 Task: Compare the mono and stereo mixes of a song to make creative decisions.
Action: Mouse moved to (107, 59)
Screenshot: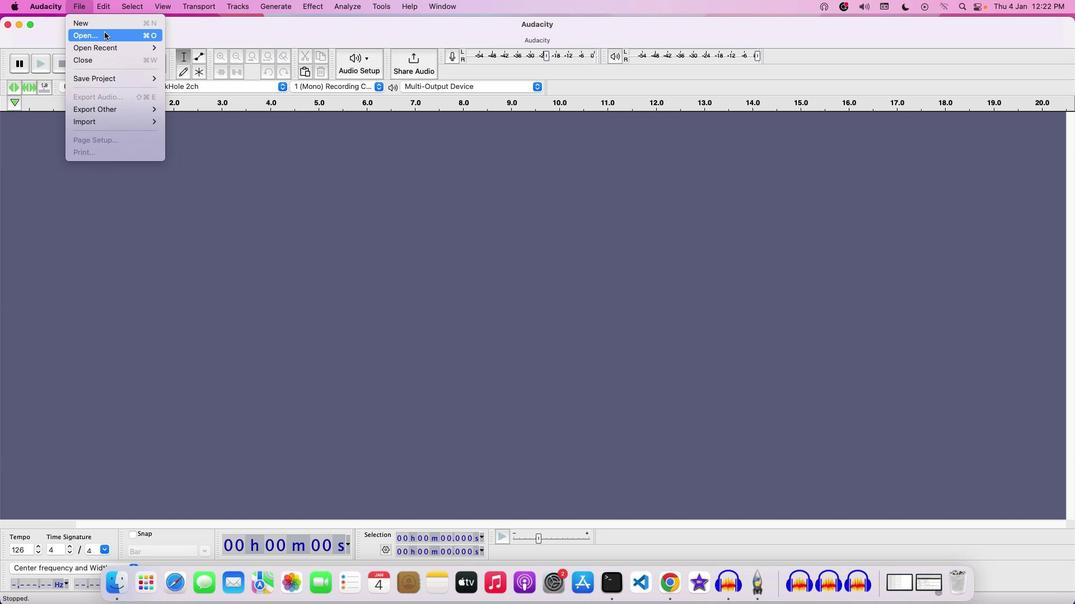 
Action: Mouse pressed left at (107, 59)
Screenshot: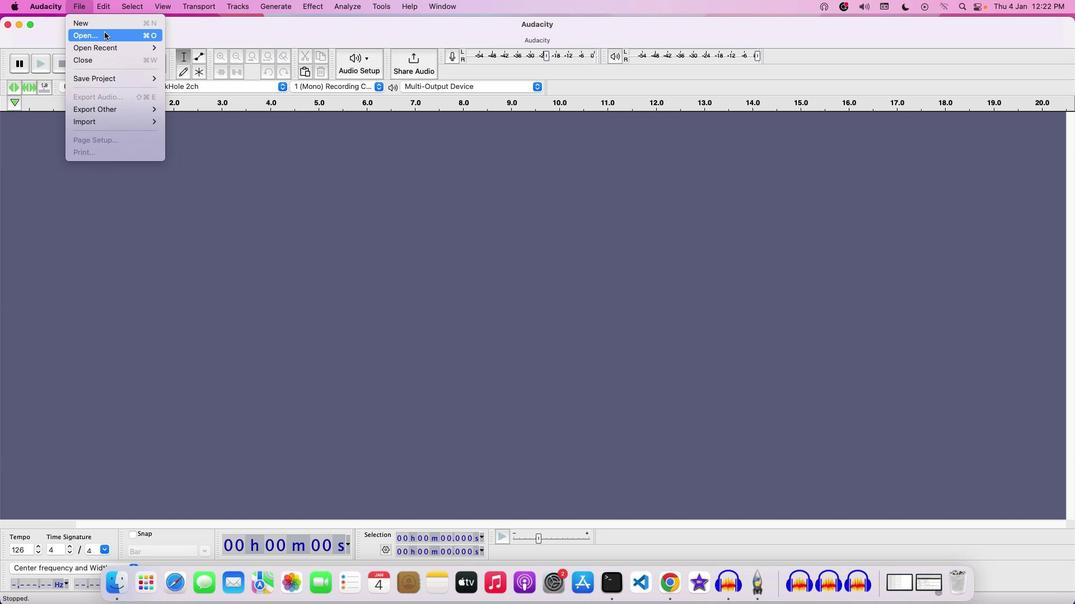 
Action: Mouse moved to (353, 162)
Screenshot: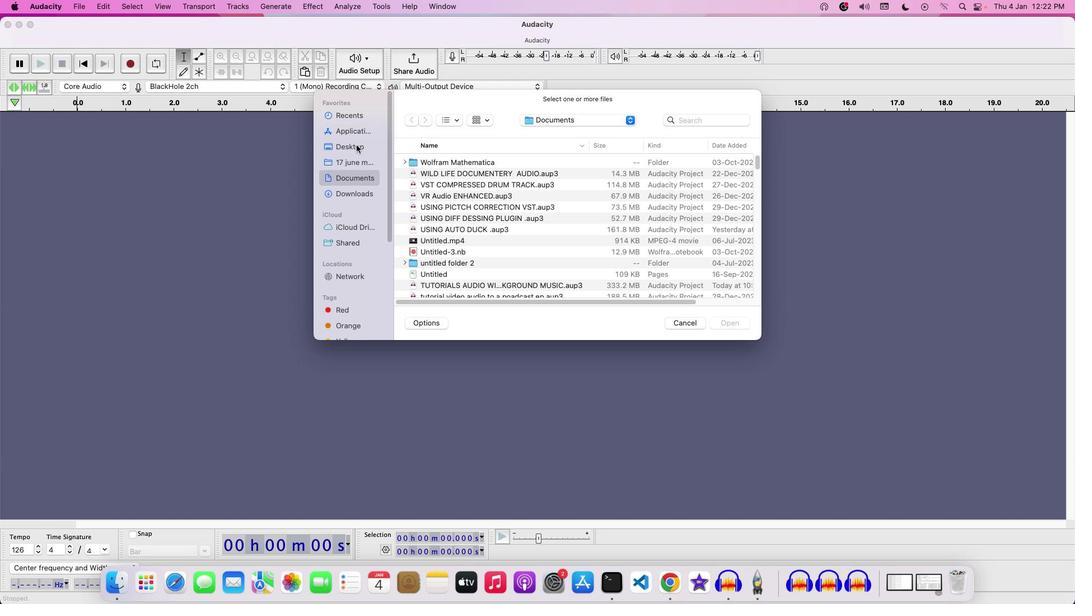 
Action: Mouse pressed left at (353, 162)
Screenshot: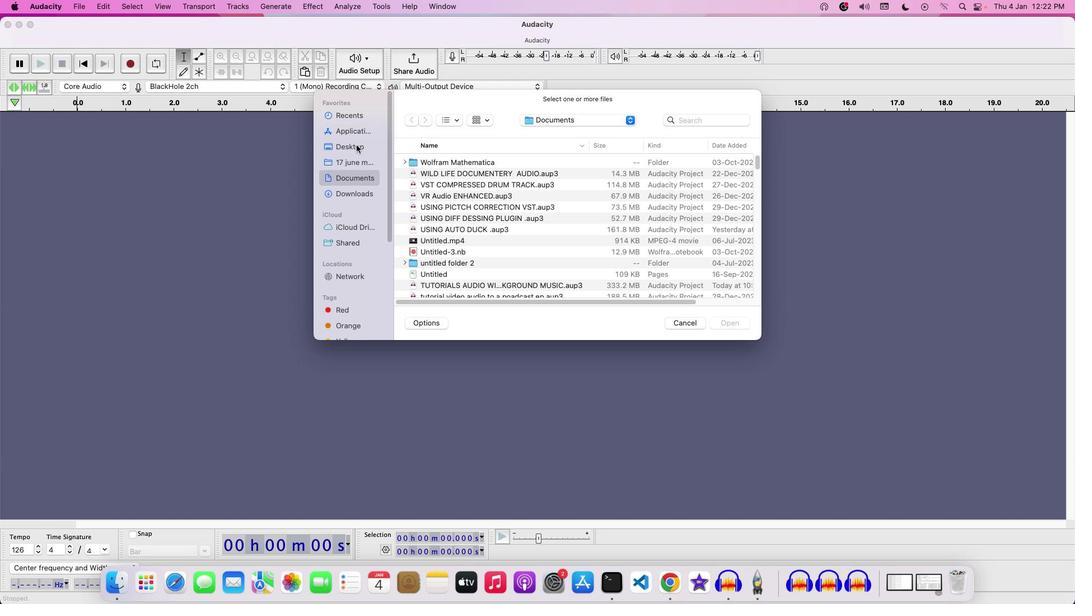 
Action: Mouse moved to (439, 221)
Screenshot: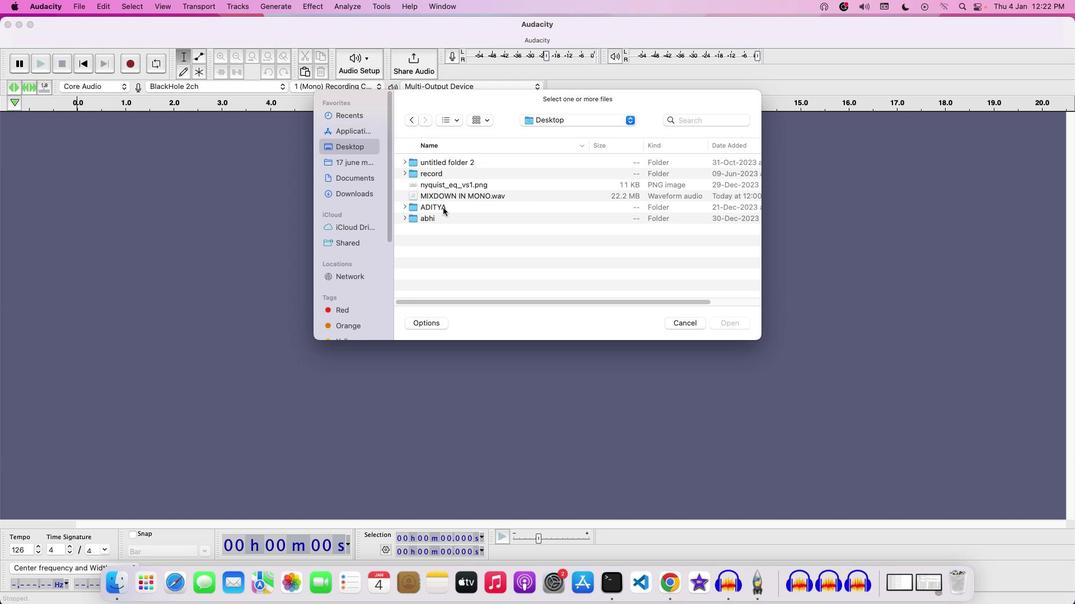
Action: Mouse pressed left at (439, 221)
Screenshot: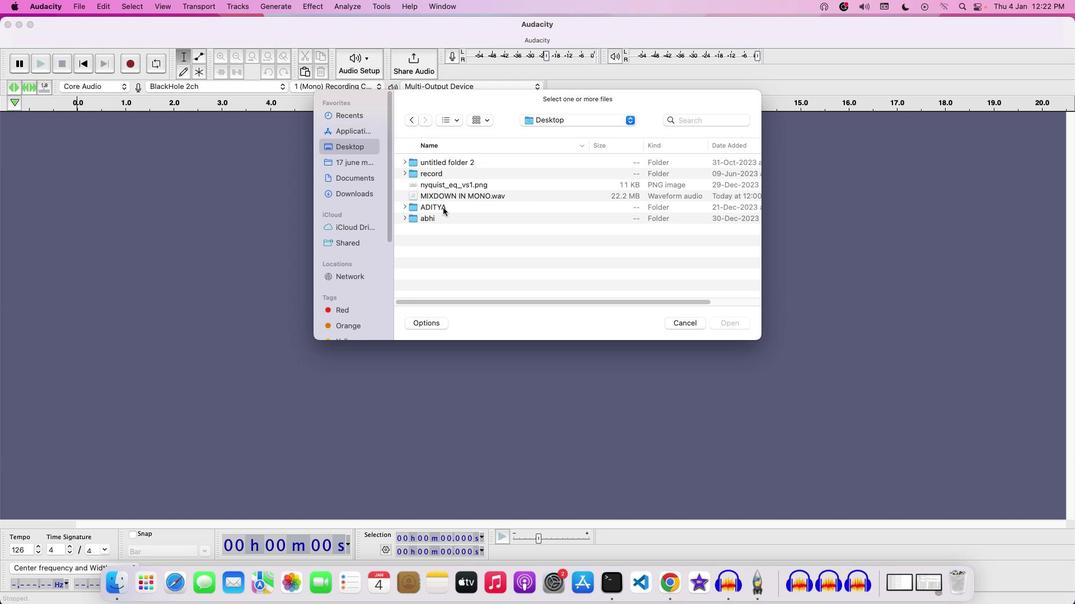 
Action: Mouse pressed left at (439, 221)
Screenshot: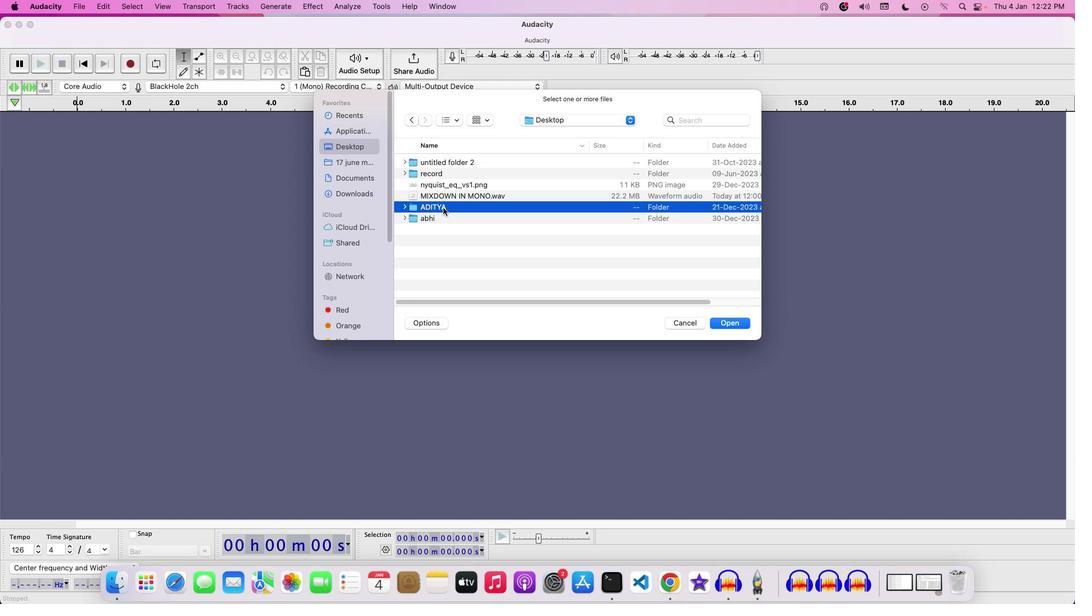 
Action: Mouse moved to (539, 248)
Screenshot: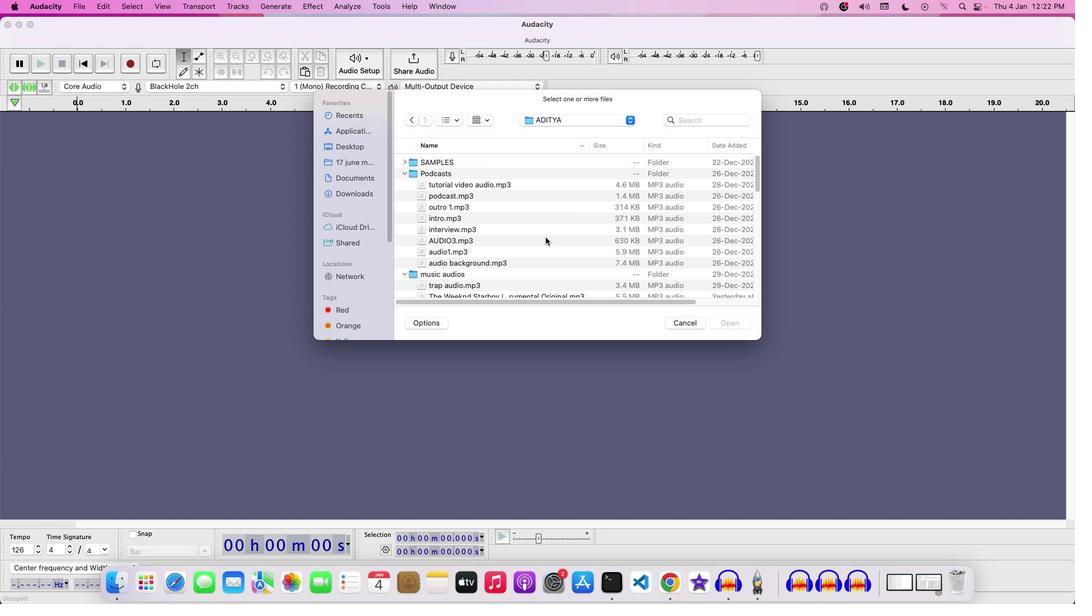 
Action: Mouse scrolled (539, 248) with delta (5, 29)
Screenshot: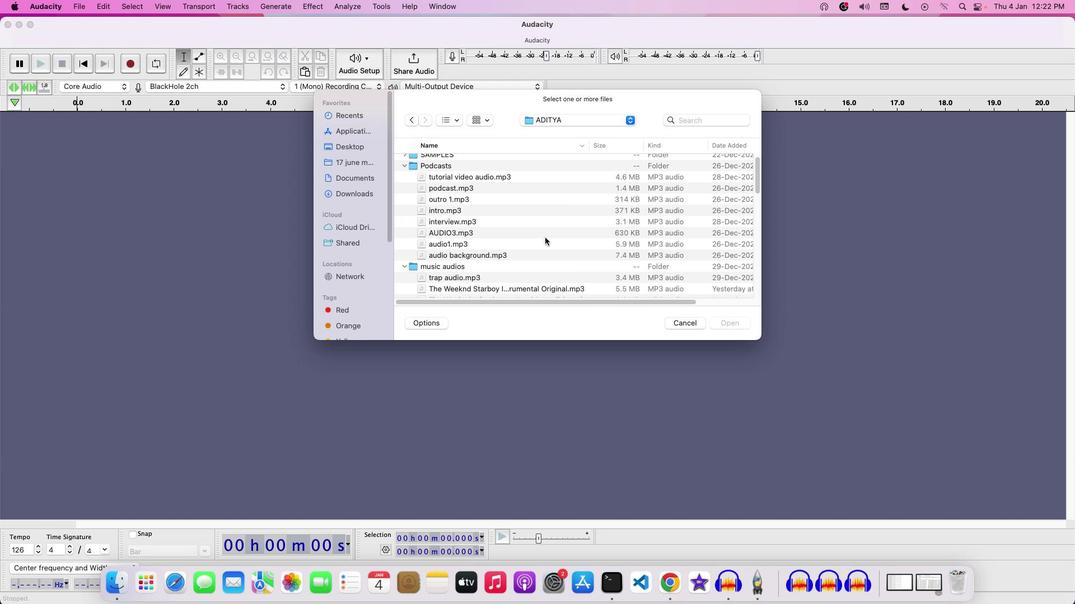 
Action: Mouse scrolled (539, 248) with delta (5, 29)
Screenshot: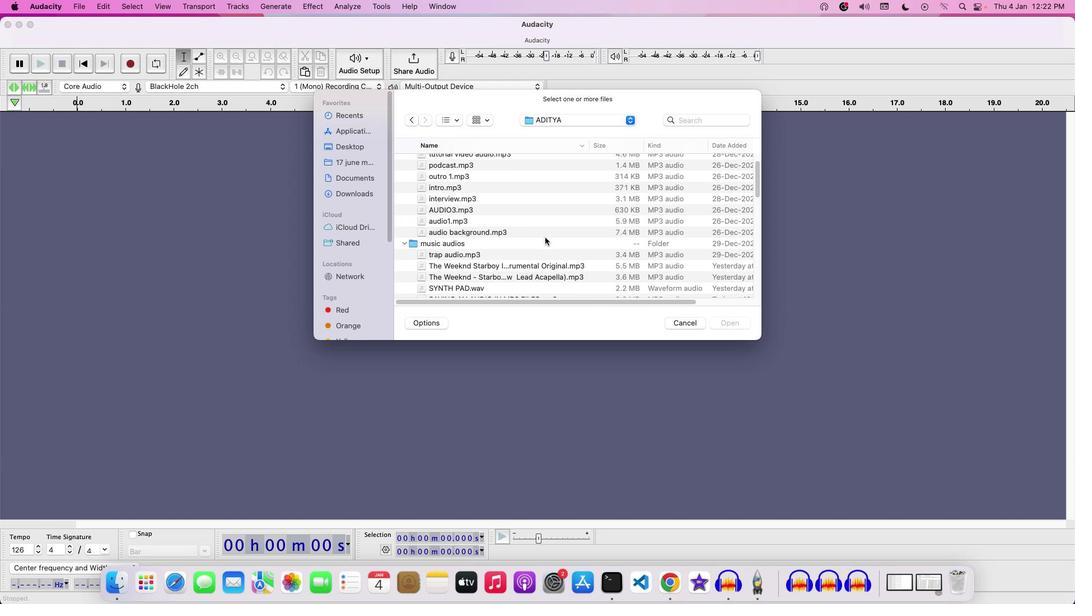 
Action: Mouse moved to (539, 248)
Screenshot: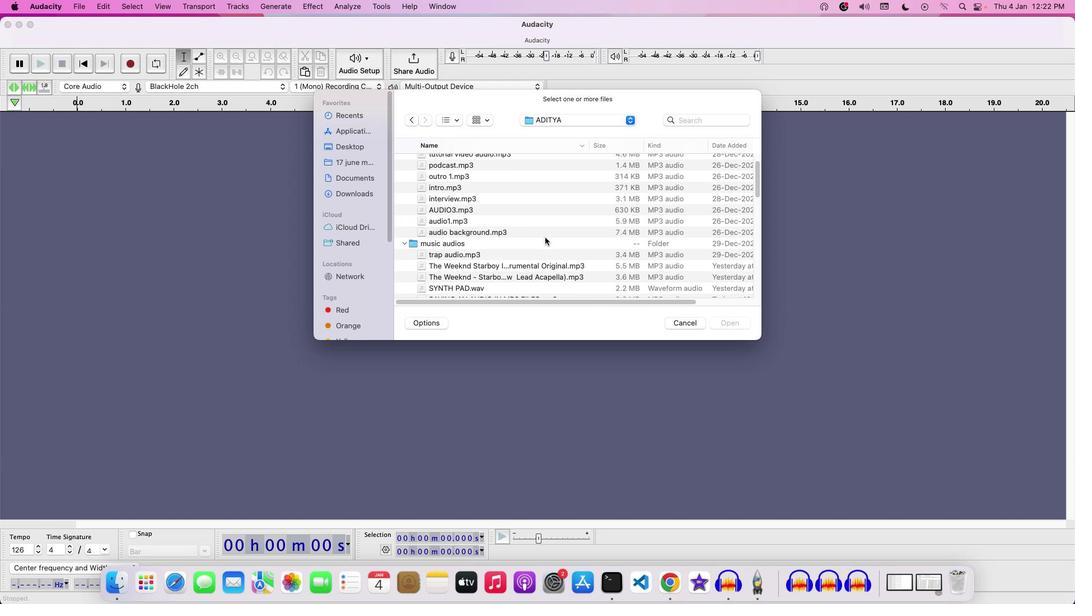 
Action: Mouse scrolled (539, 248) with delta (5, 29)
Screenshot: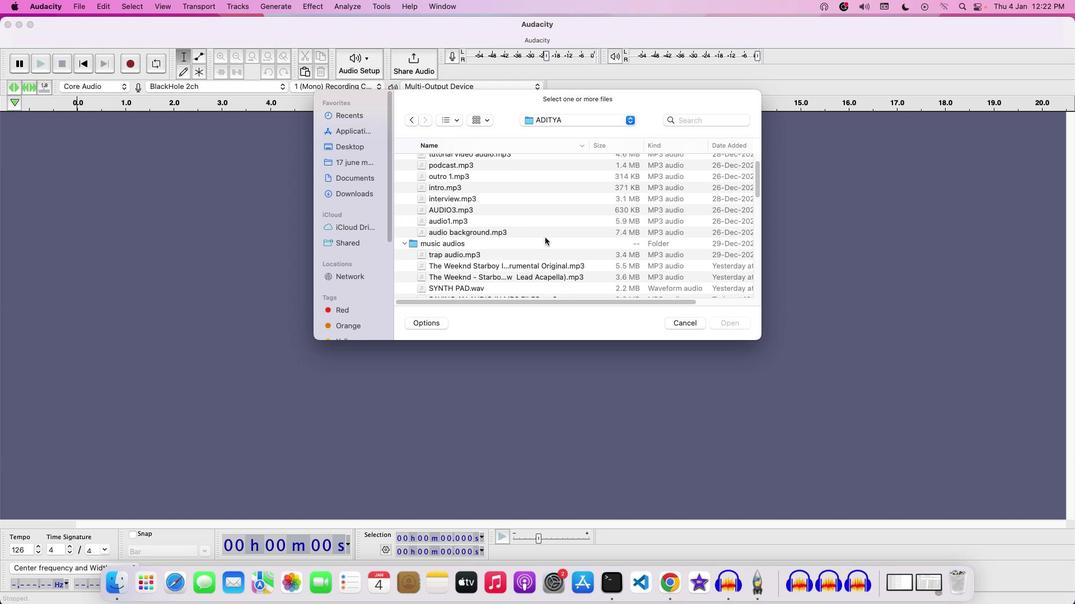 
Action: Mouse moved to (538, 247)
Screenshot: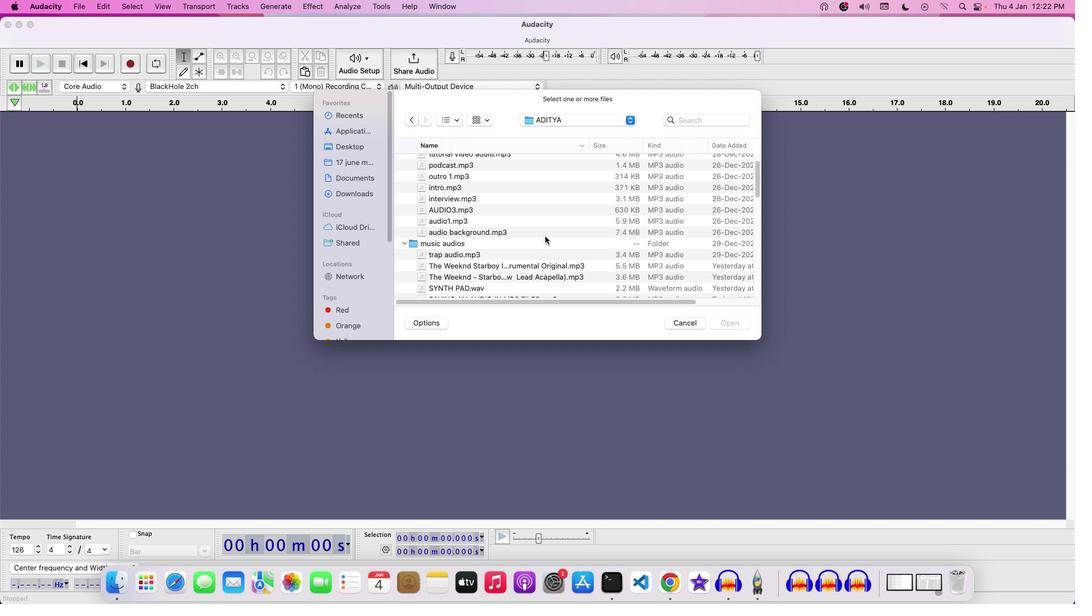 
Action: Mouse scrolled (538, 247) with delta (5, 29)
Screenshot: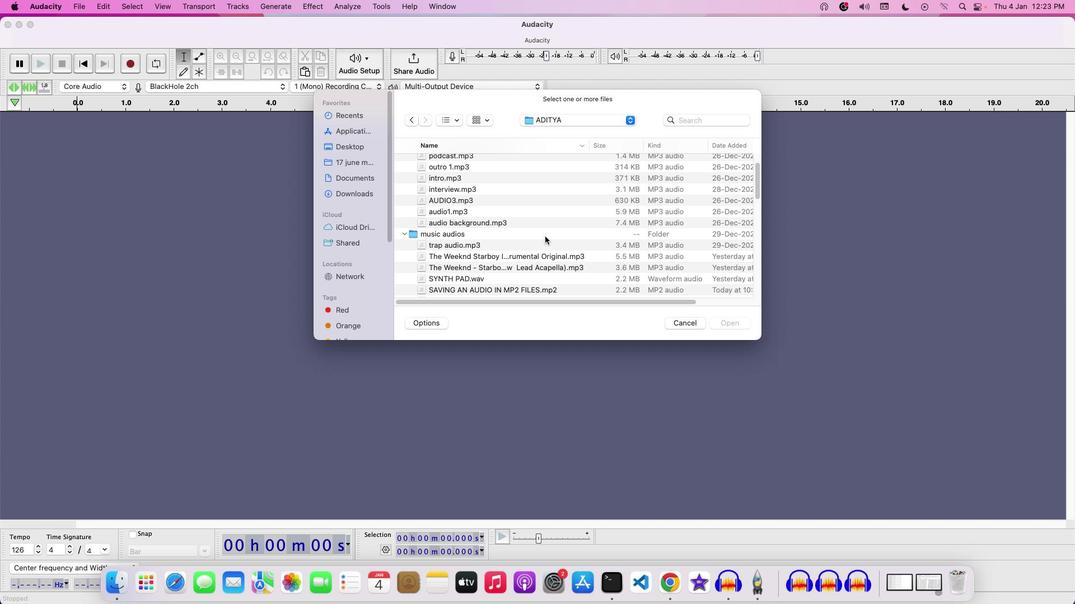 
Action: Mouse scrolled (538, 247) with delta (5, 29)
Screenshot: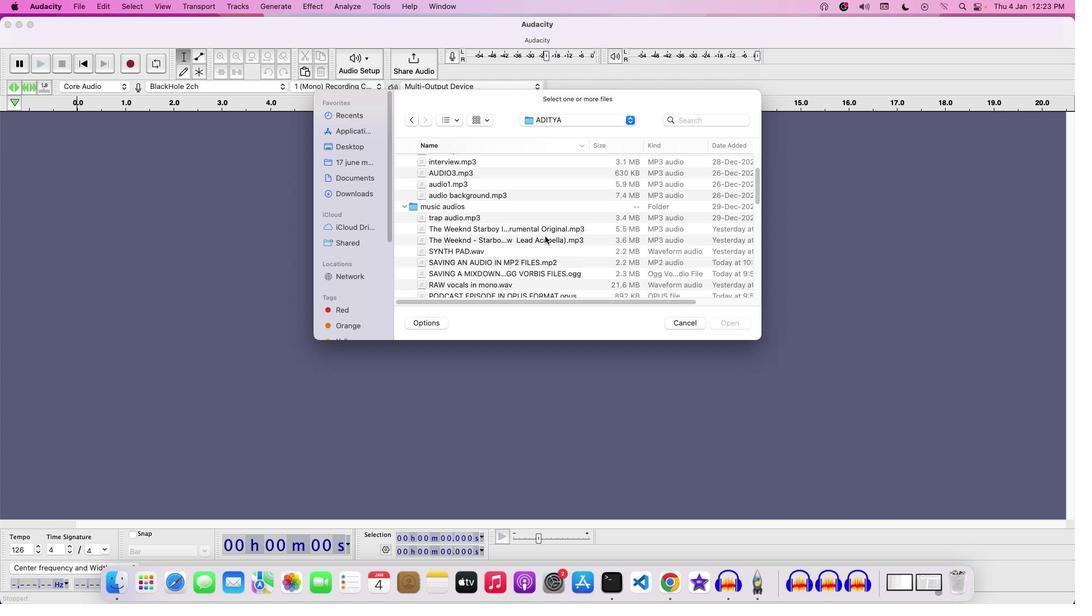 
Action: Mouse scrolled (538, 247) with delta (5, 29)
Screenshot: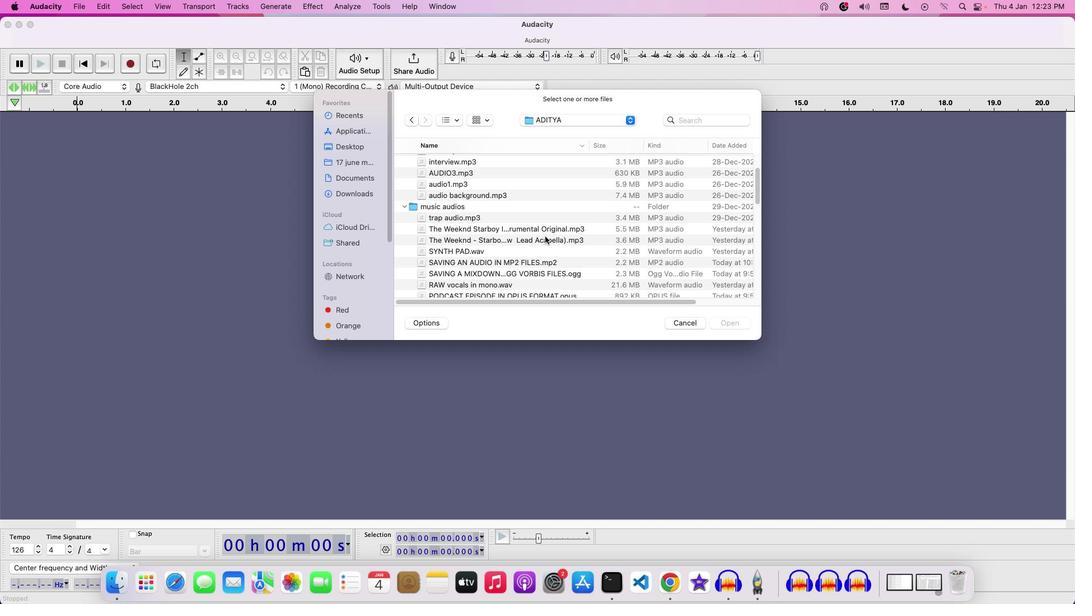
Action: Mouse scrolled (538, 247) with delta (5, 29)
Screenshot: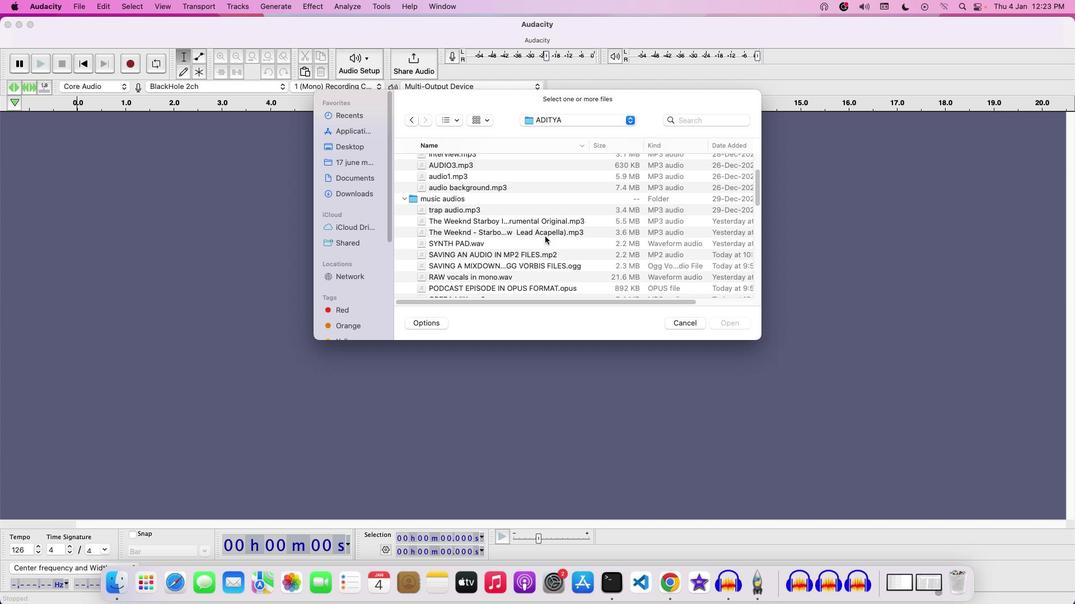 
Action: Mouse scrolled (538, 247) with delta (5, 29)
Screenshot: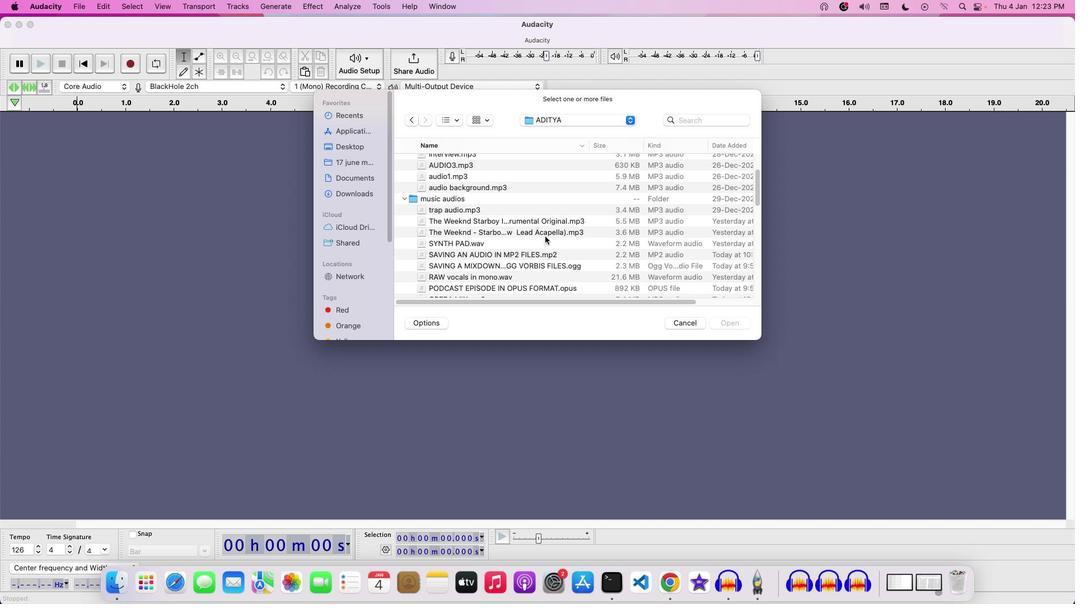 
Action: Mouse scrolled (538, 247) with delta (5, 29)
Screenshot: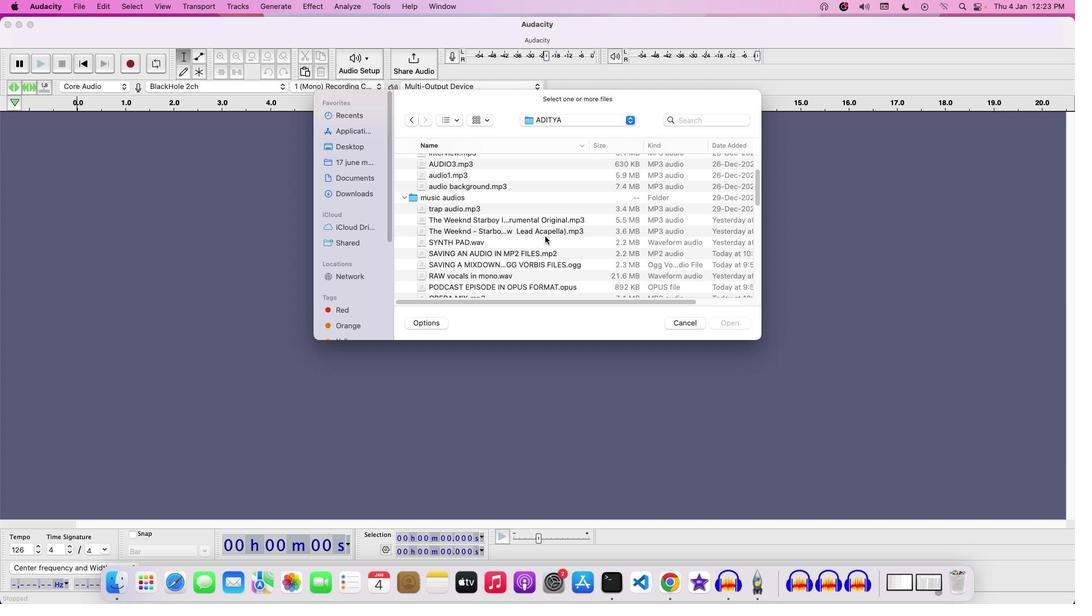 
Action: Mouse moved to (521, 238)
Screenshot: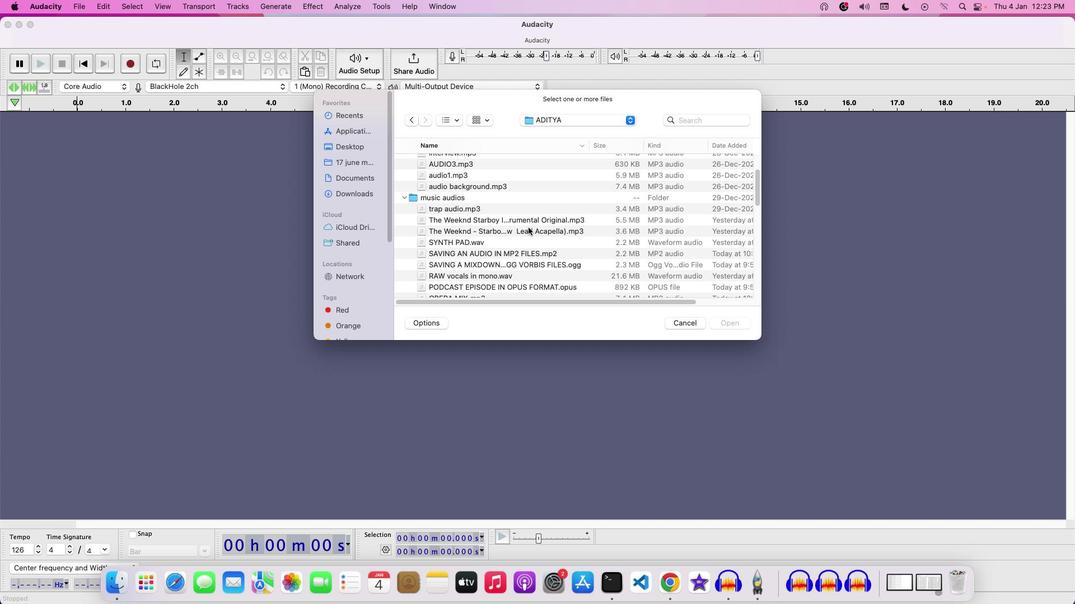 
Action: Mouse pressed left at (521, 238)
Screenshot: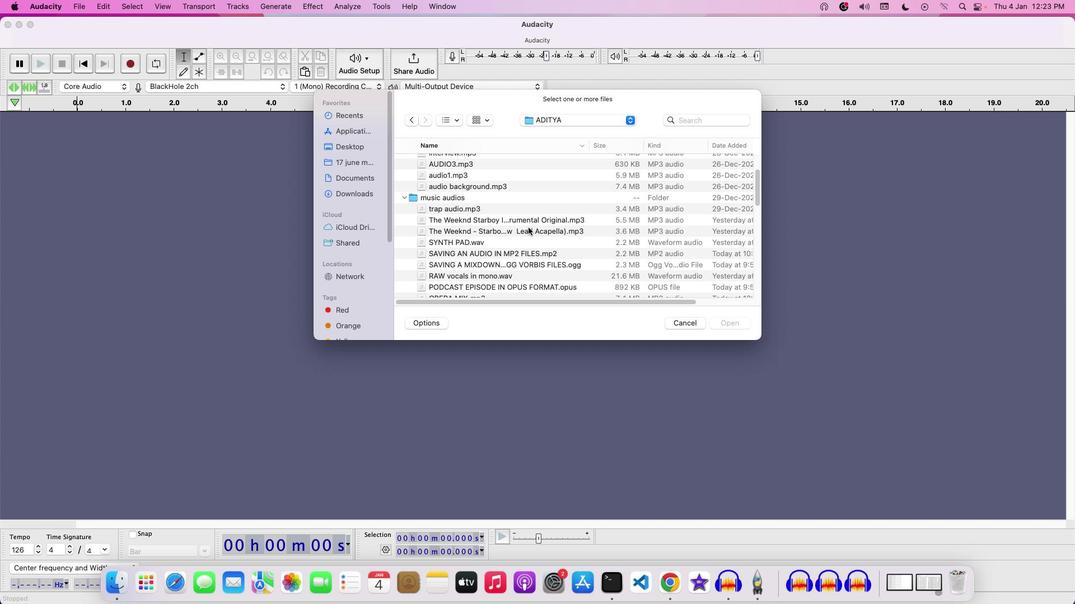 
Action: Mouse moved to (536, 232)
Screenshot: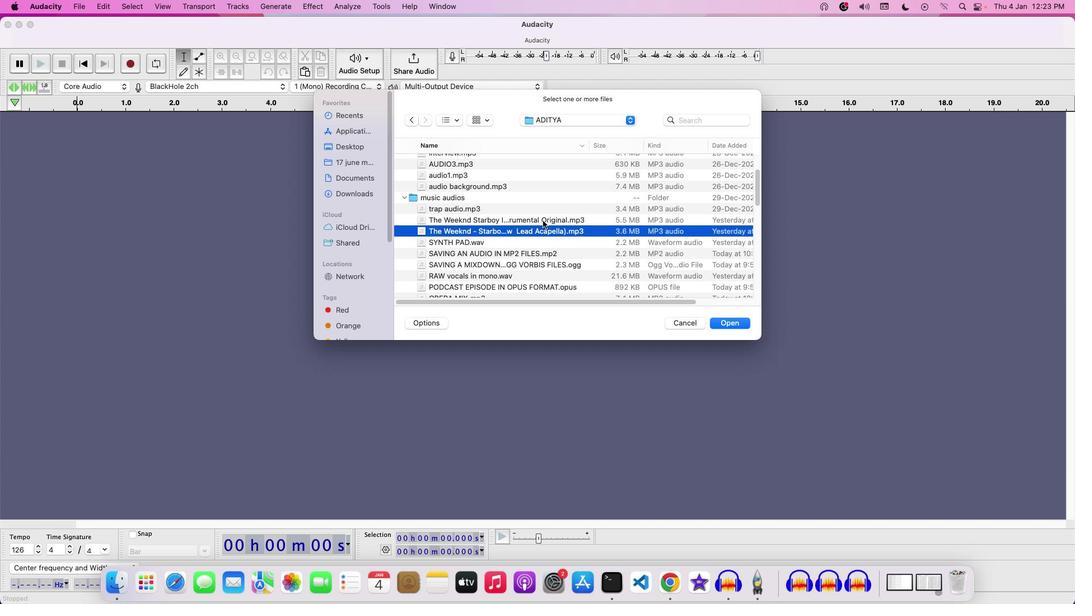 
Action: Mouse pressed left at (536, 232)
Screenshot: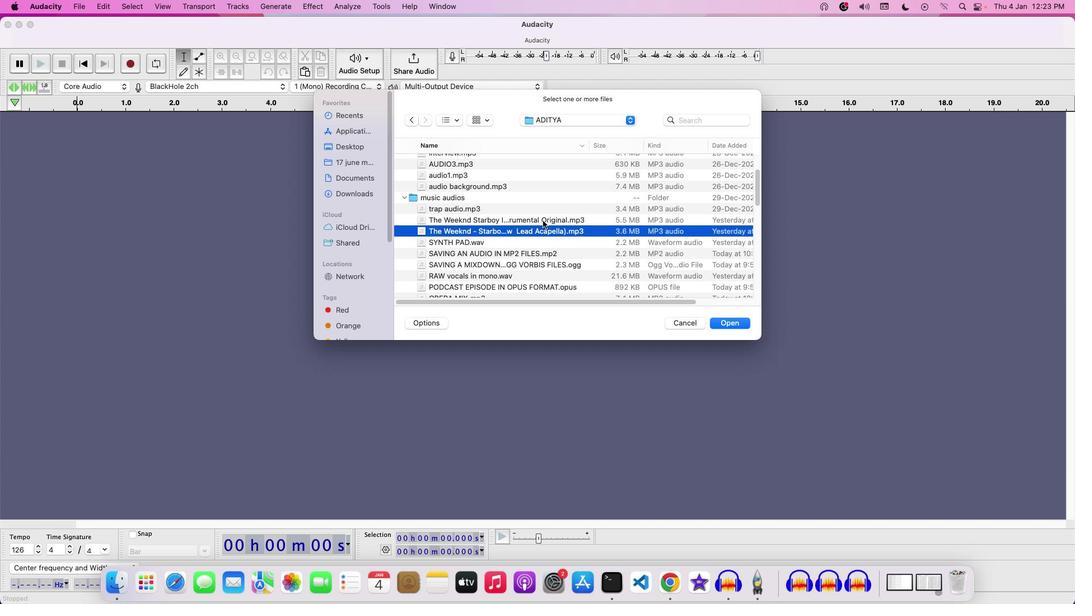 
Action: Mouse moved to (563, 231)
Screenshot: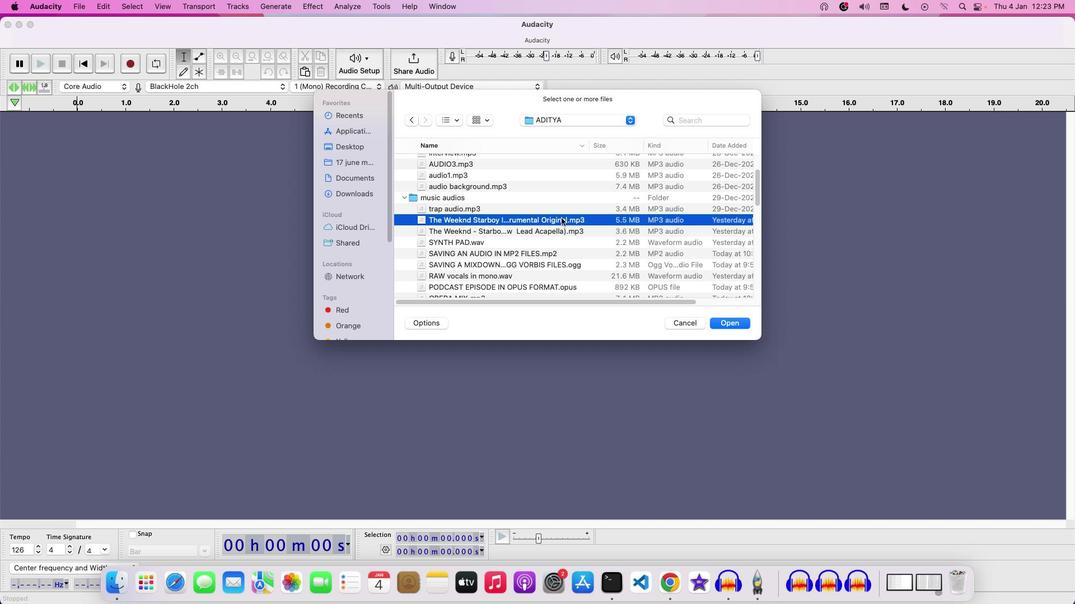 
Action: Mouse pressed left at (563, 231)
Screenshot: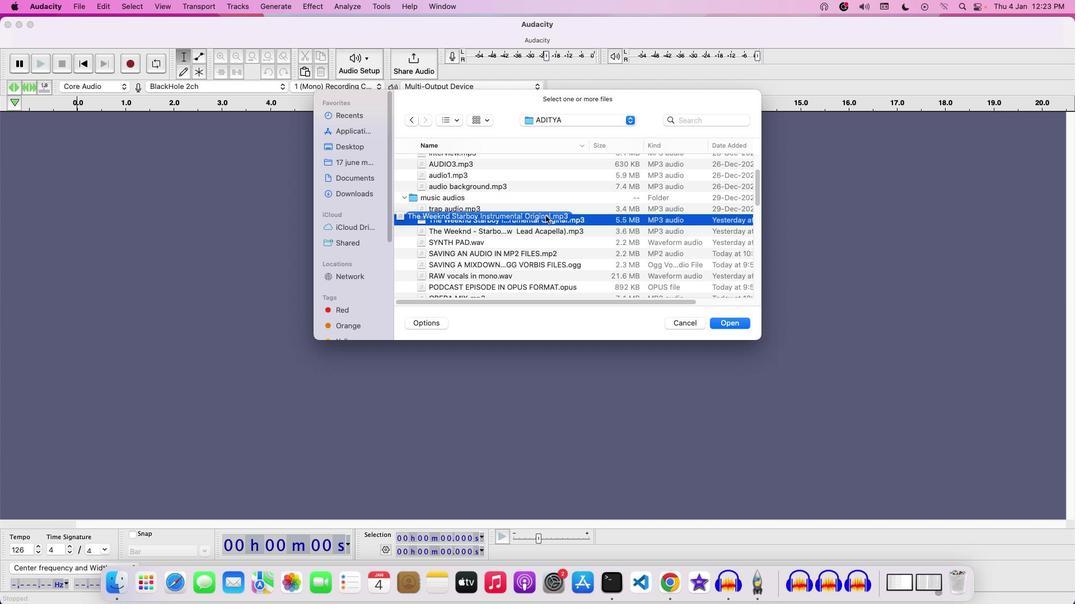 
Action: Mouse moved to (698, 242)
Screenshot: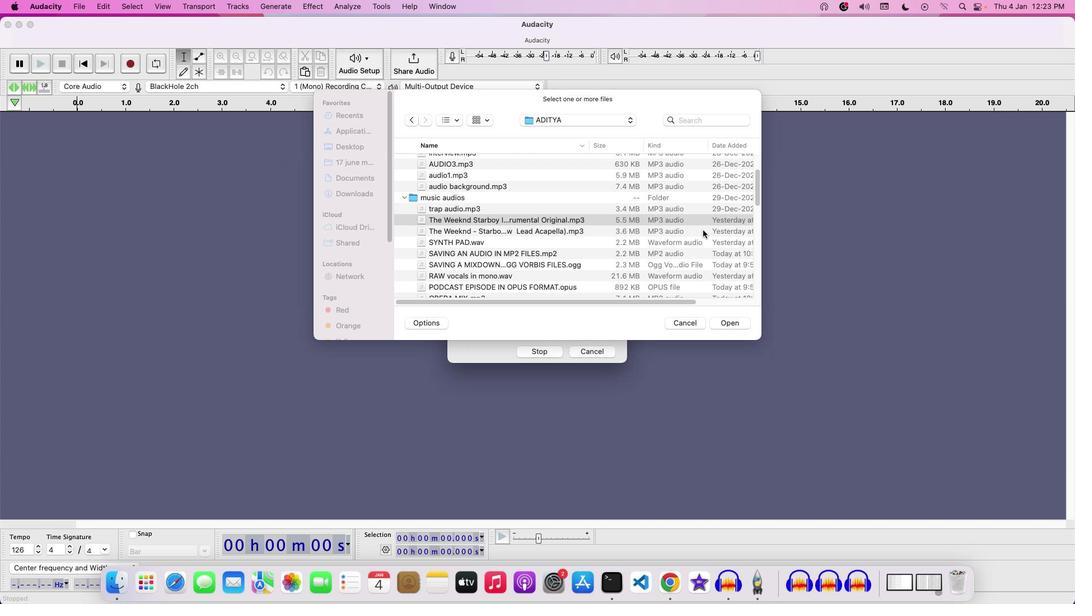 
Action: Mouse scrolled (698, 242) with delta (5, 29)
Screenshot: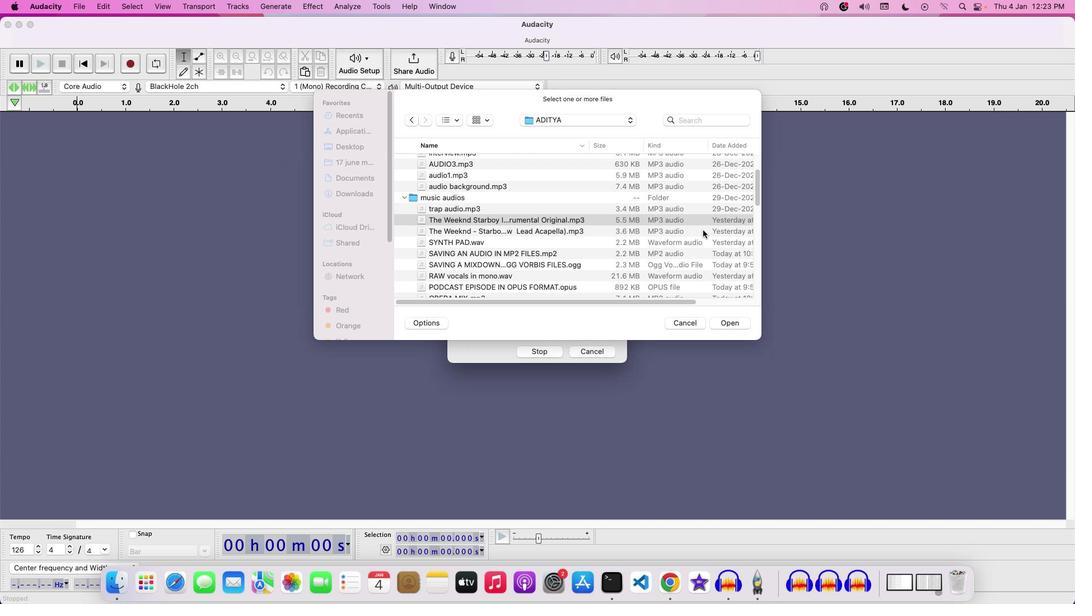 
Action: Mouse moved to (679, 239)
Screenshot: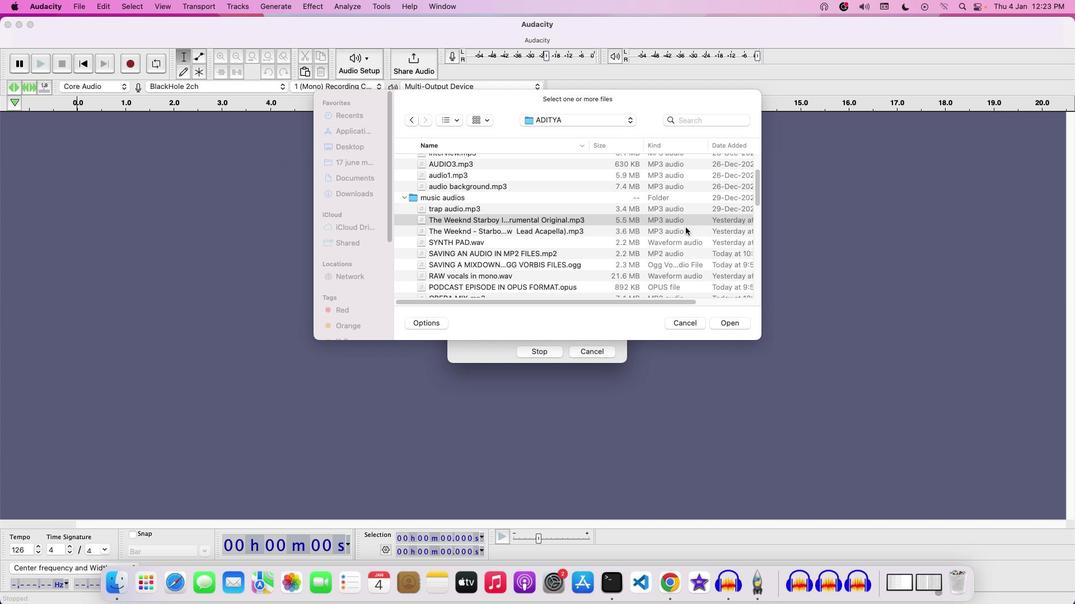 
Action: Mouse scrolled (679, 239) with delta (5, 29)
Screenshot: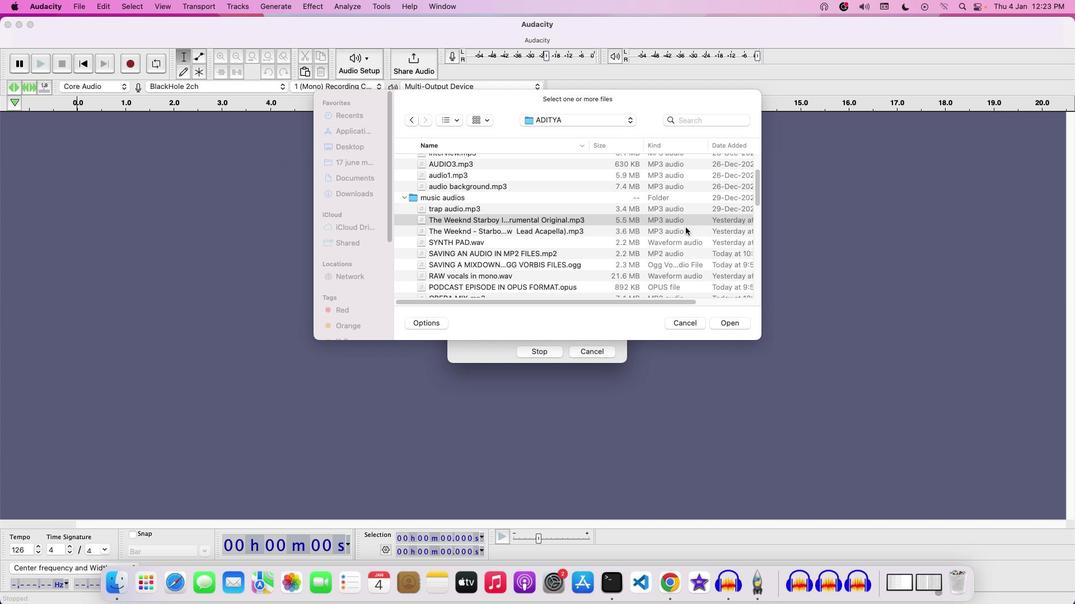 
Action: Mouse moved to (676, 238)
Screenshot: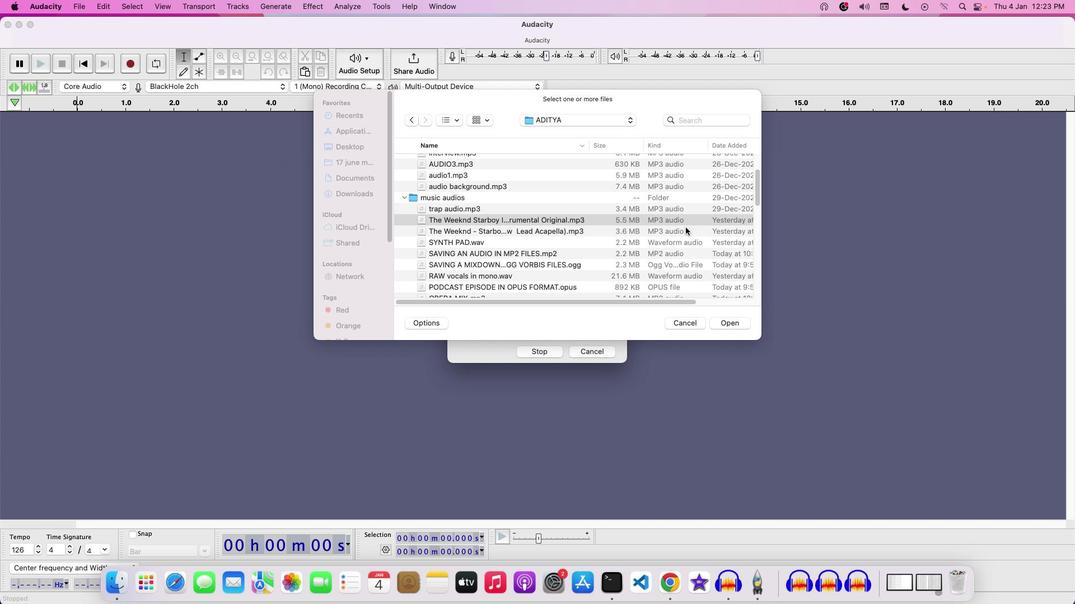 
Action: Mouse scrolled (676, 238) with delta (5, 29)
Screenshot: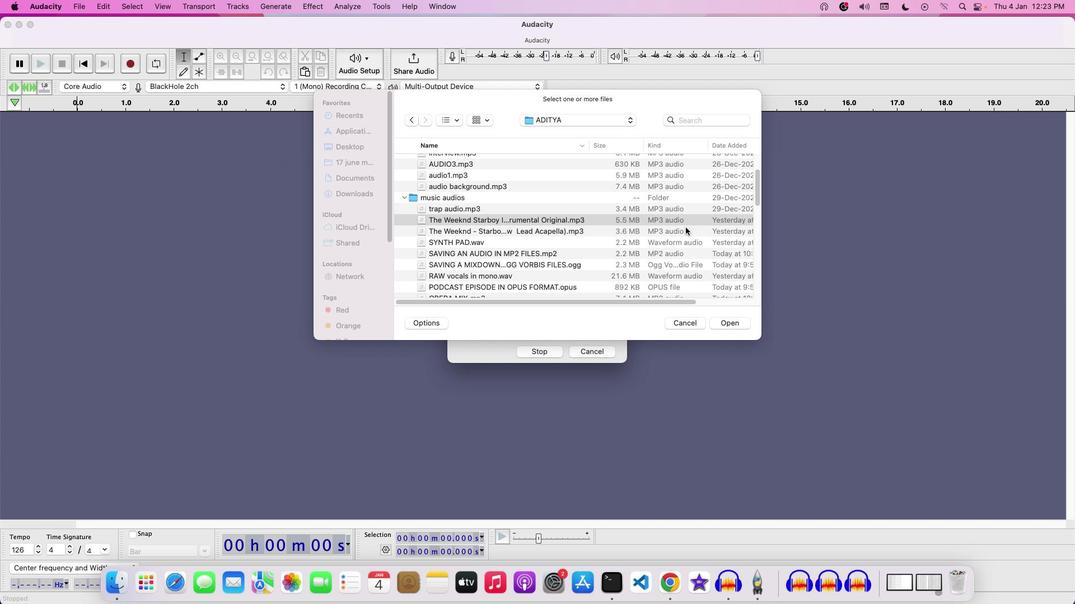 
Action: Mouse scrolled (676, 238) with delta (5, 29)
Screenshot: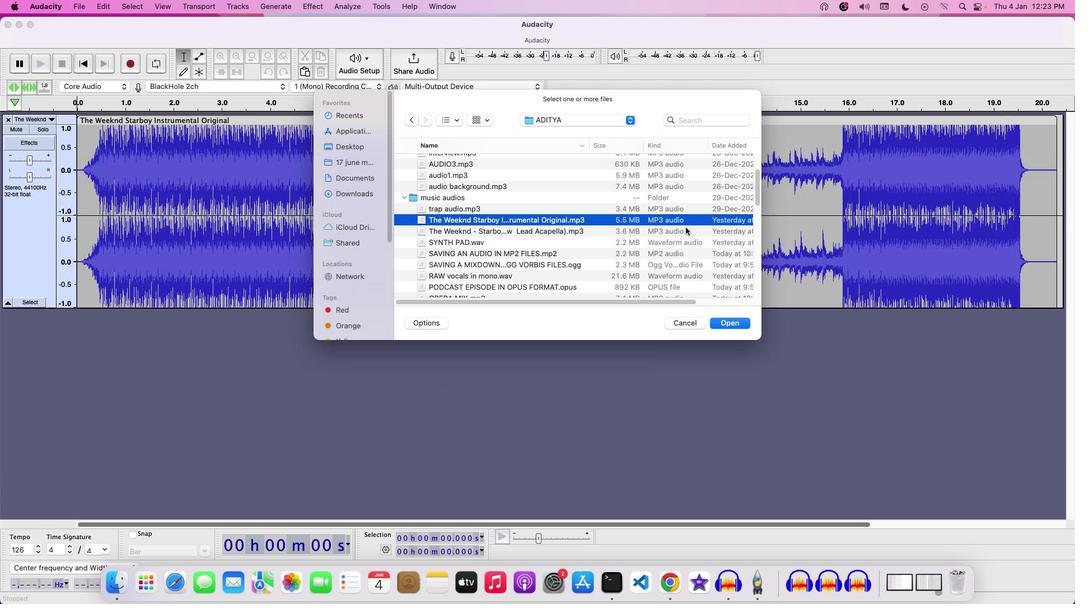 
Action: Mouse moved to (669, 246)
Screenshot: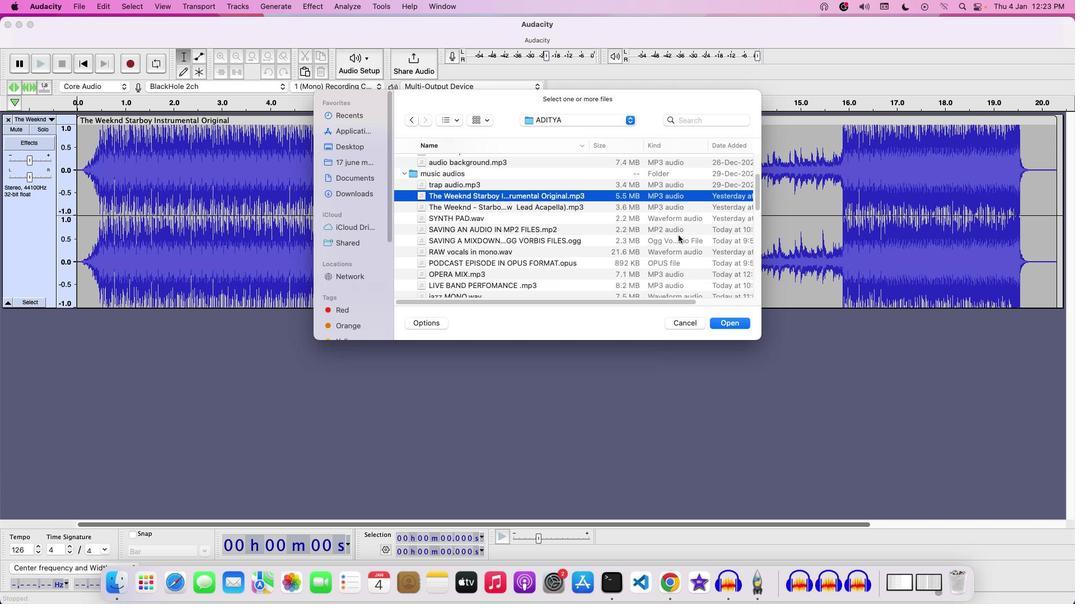 
Action: Mouse scrolled (669, 246) with delta (5, 29)
Screenshot: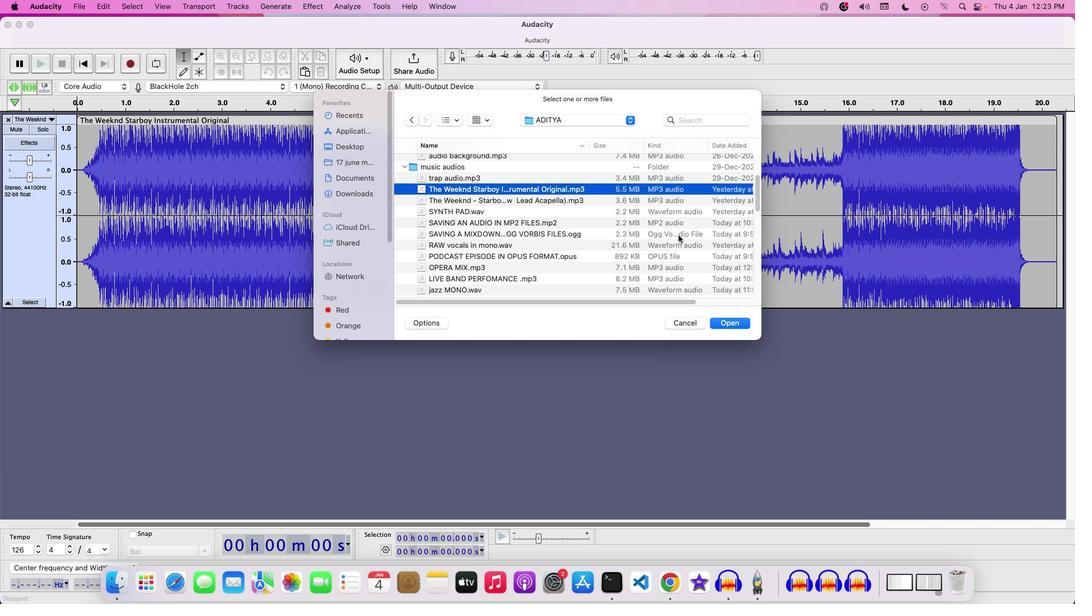 
Action: Mouse scrolled (669, 246) with delta (5, 29)
Screenshot: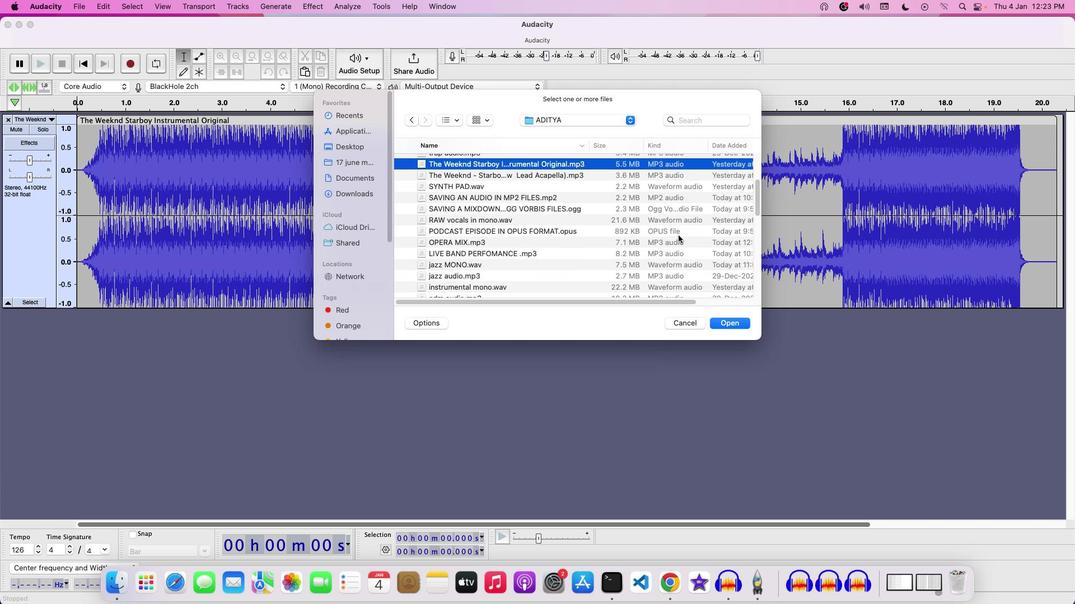 
Action: Mouse scrolled (669, 246) with delta (5, 29)
Screenshot: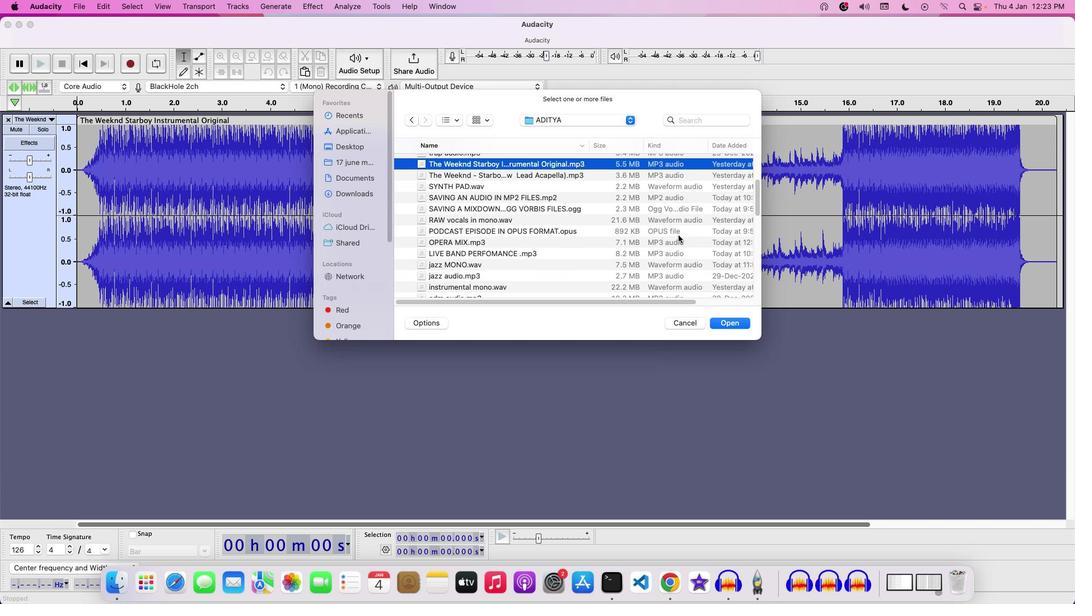 
Action: Mouse moved to (476, 222)
Screenshot: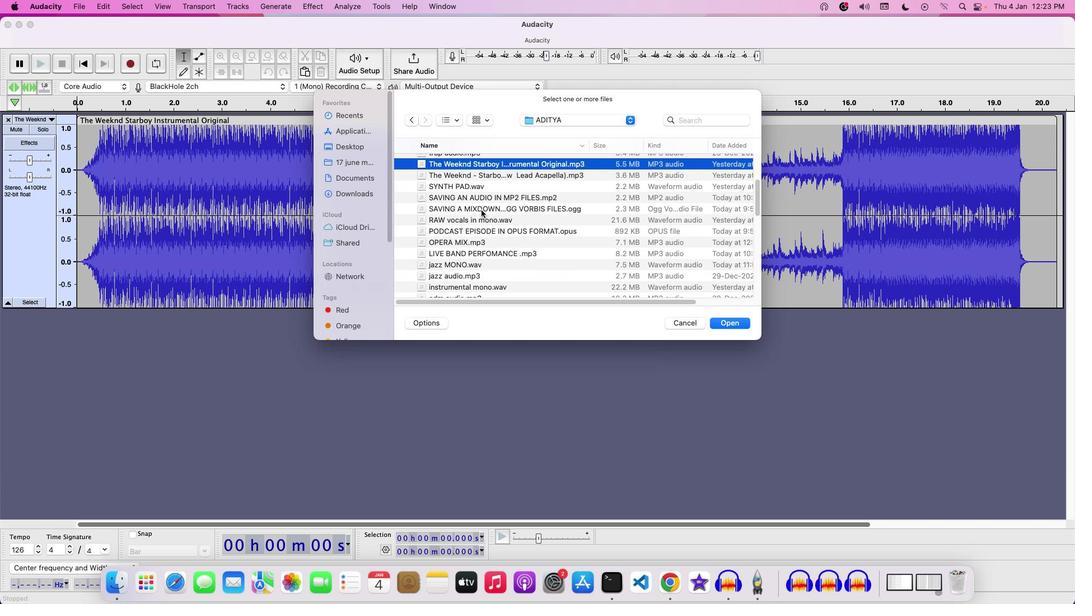 
Action: Mouse scrolled (476, 222) with delta (5, 29)
Screenshot: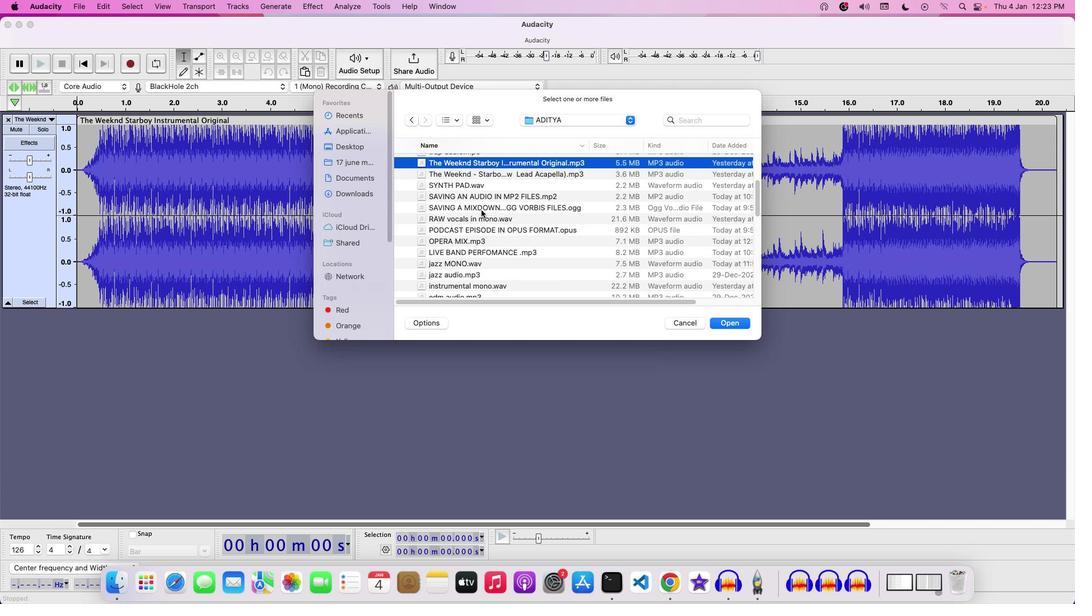 
Action: Mouse scrolled (476, 222) with delta (5, 29)
Screenshot: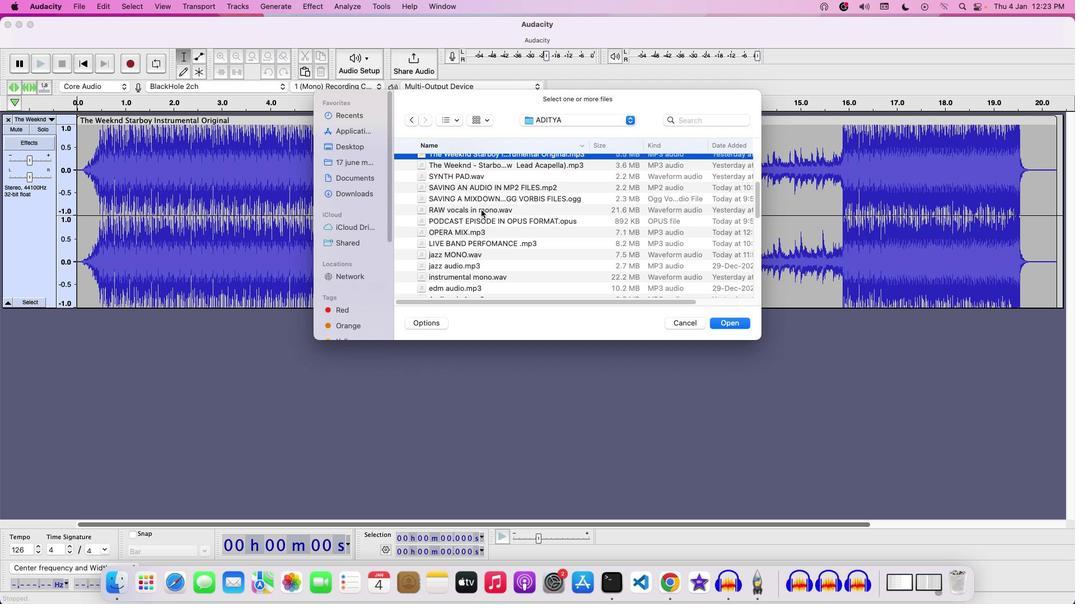 
Action: Mouse scrolled (476, 222) with delta (5, 29)
Screenshot: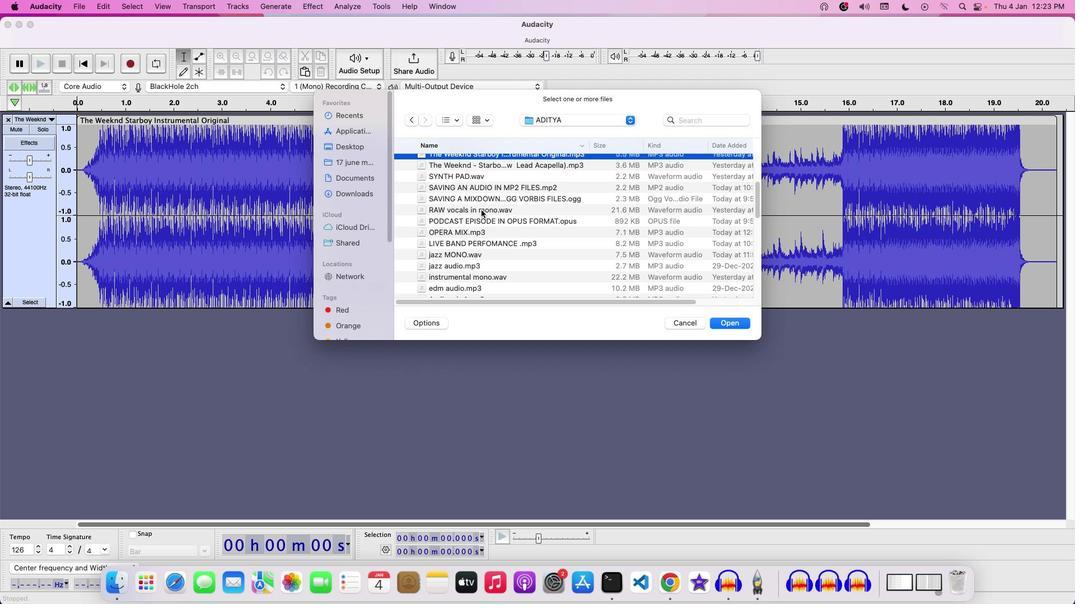 
Action: Mouse scrolled (476, 222) with delta (5, 29)
Screenshot: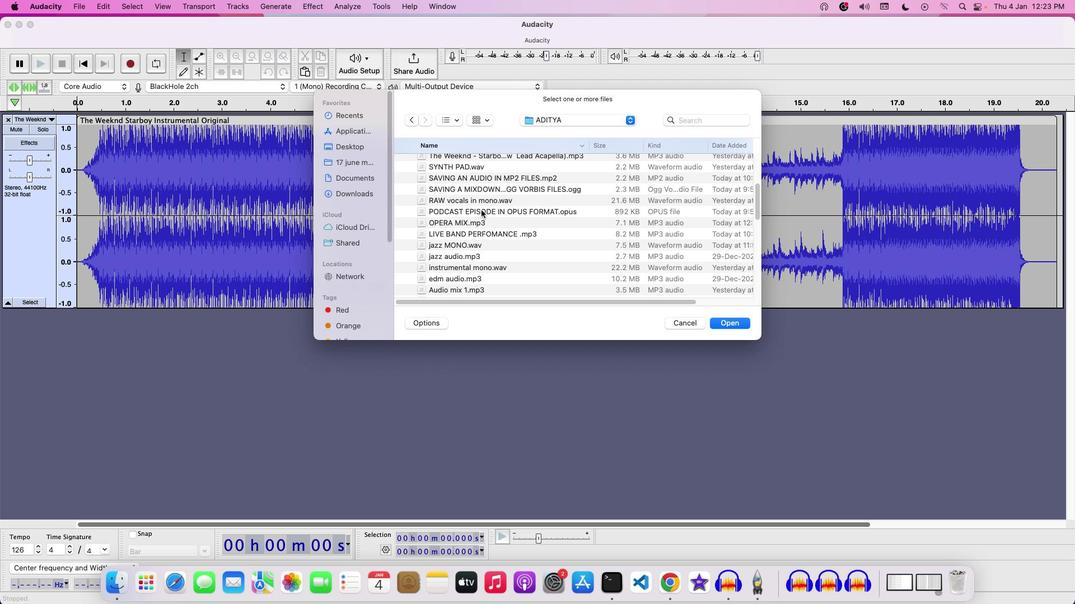 
Action: Mouse scrolled (476, 222) with delta (5, 29)
Screenshot: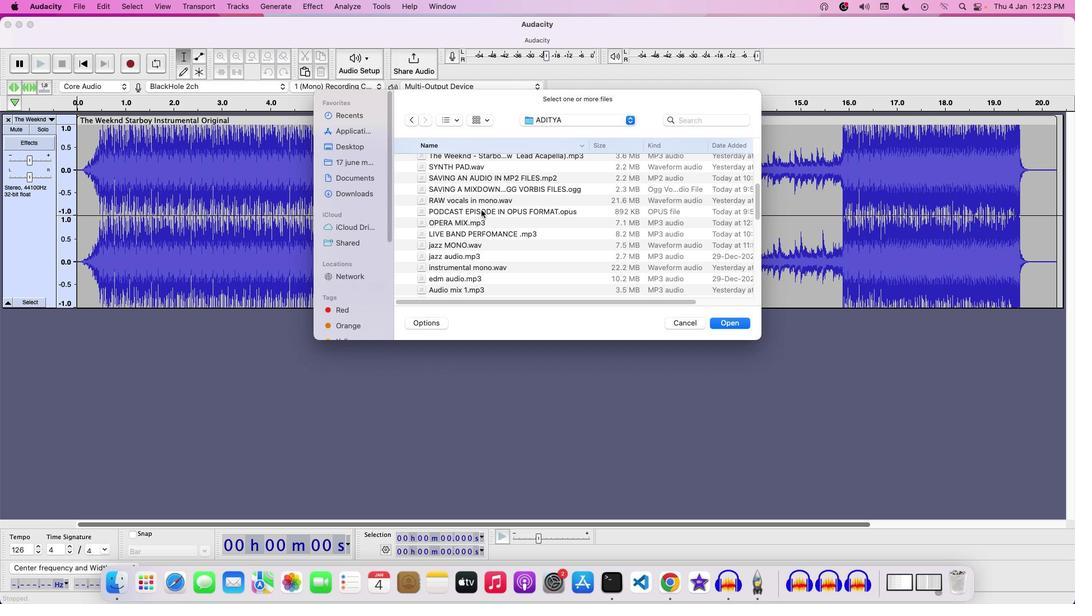 
Action: Mouse scrolled (476, 222) with delta (5, 29)
Screenshot: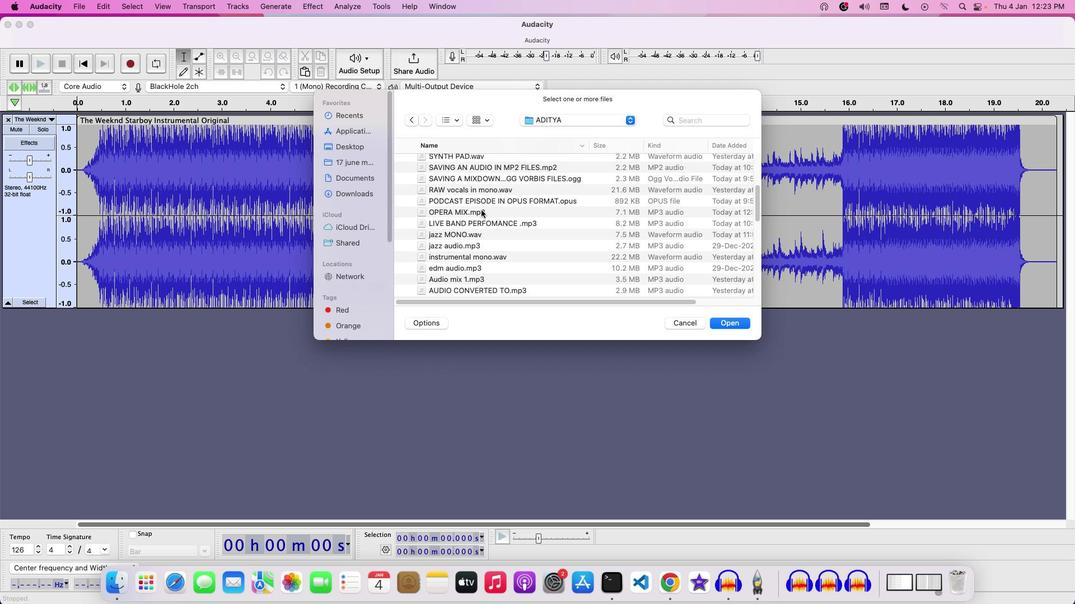 
Action: Mouse moved to (490, 266)
Screenshot: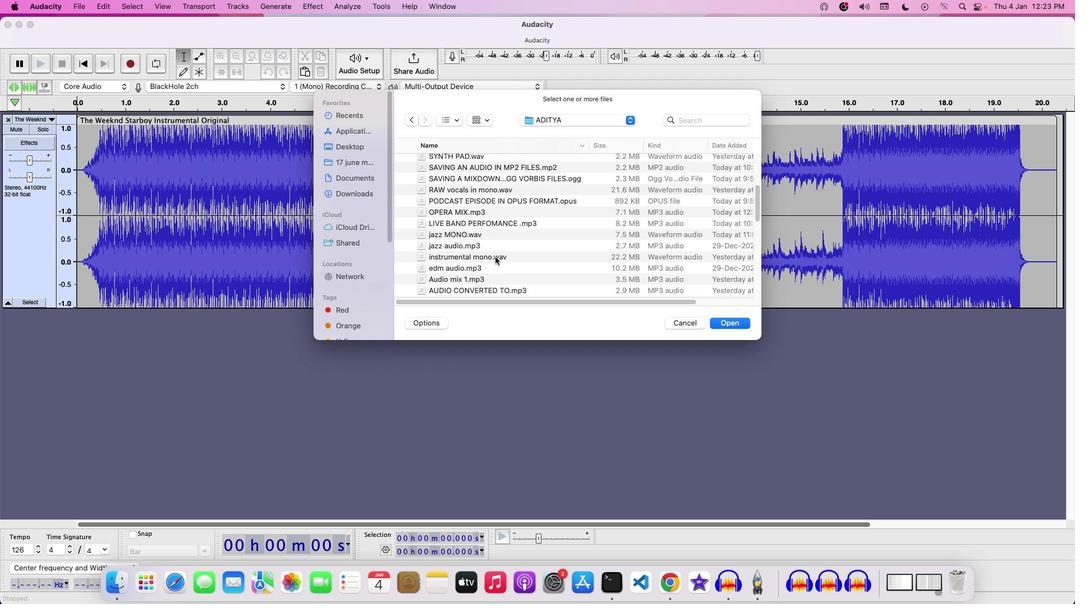 
Action: Mouse pressed left at (490, 266)
Screenshot: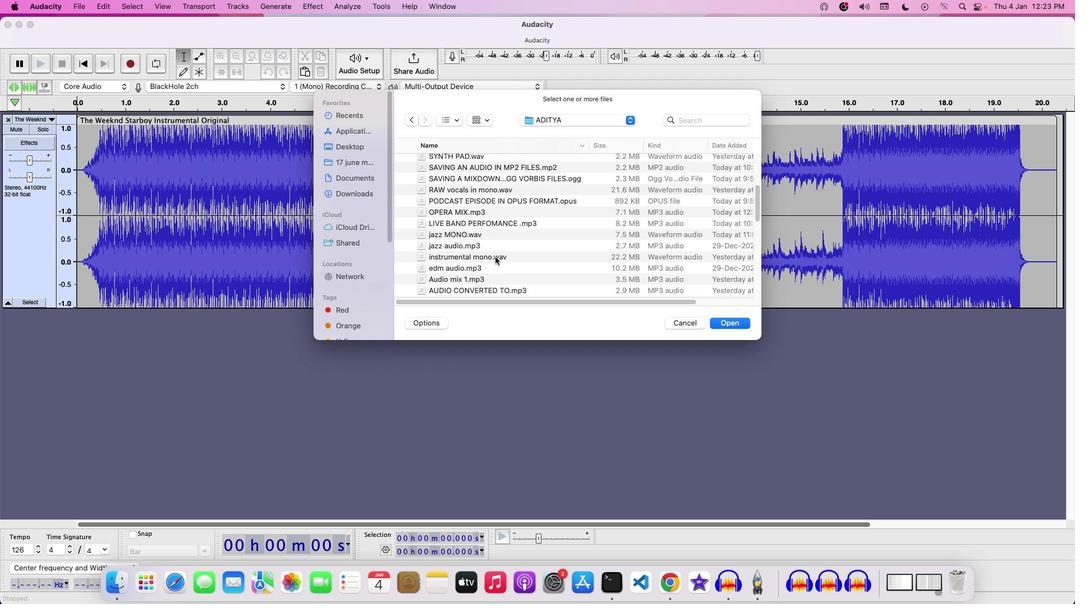 
Action: Mouse moved to (493, 266)
Screenshot: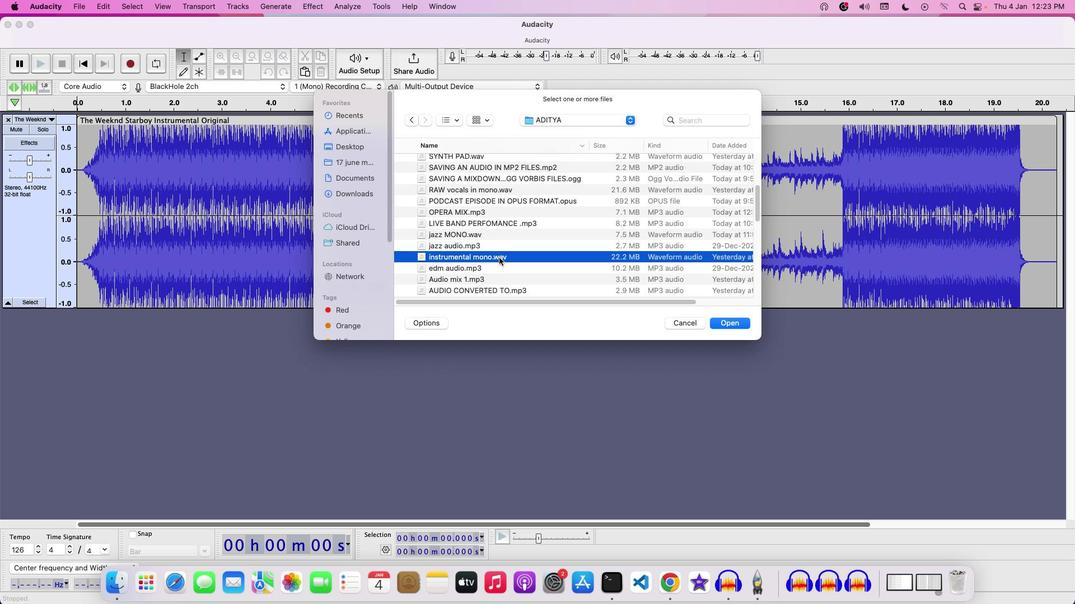 
Action: Mouse pressed left at (493, 266)
Screenshot: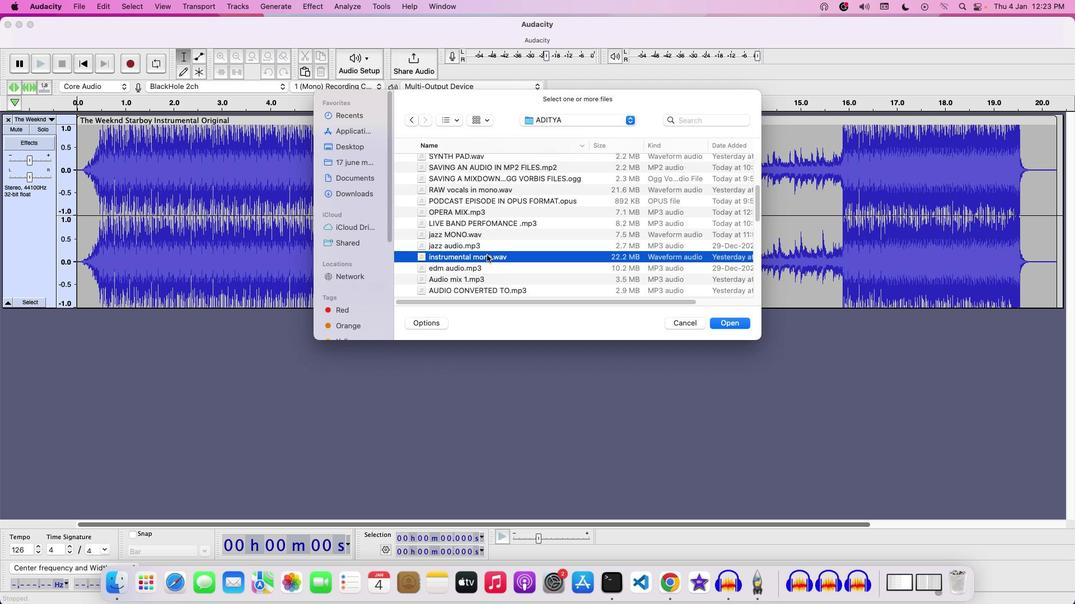 
Action: Mouse moved to (675, 327)
Screenshot: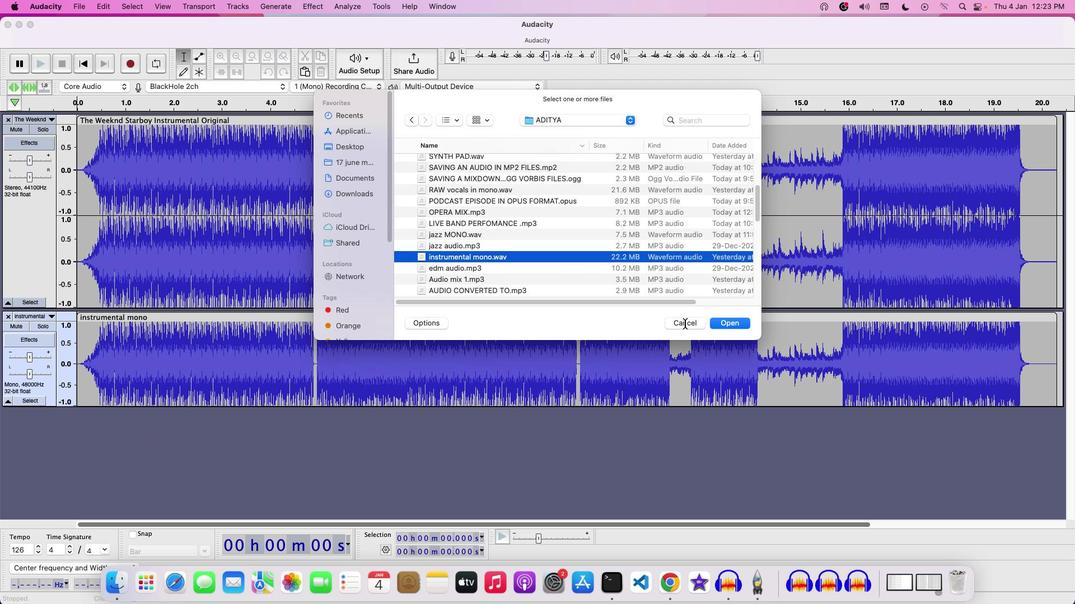 
Action: Mouse pressed left at (675, 327)
Screenshot: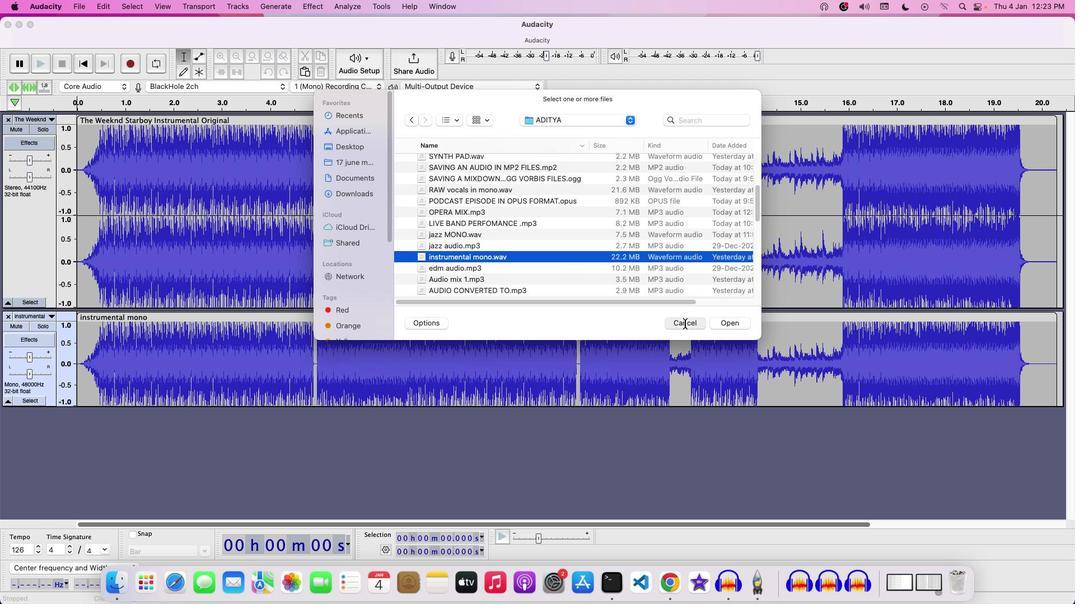 
Action: Mouse moved to (22, 326)
Screenshot: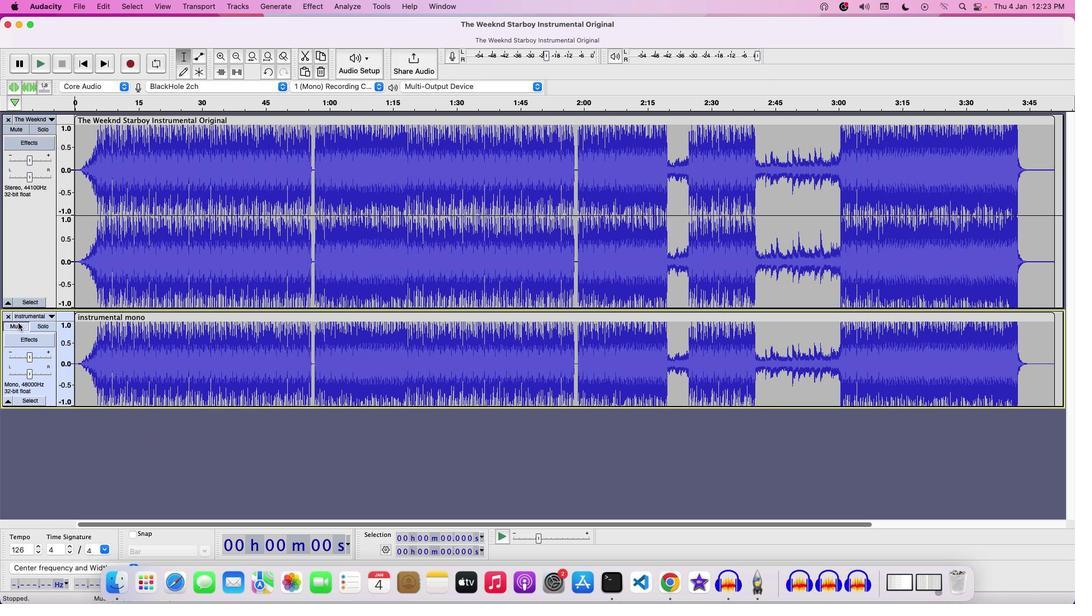 
Action: Mouse pressed left at (22, 326)
Screenshot: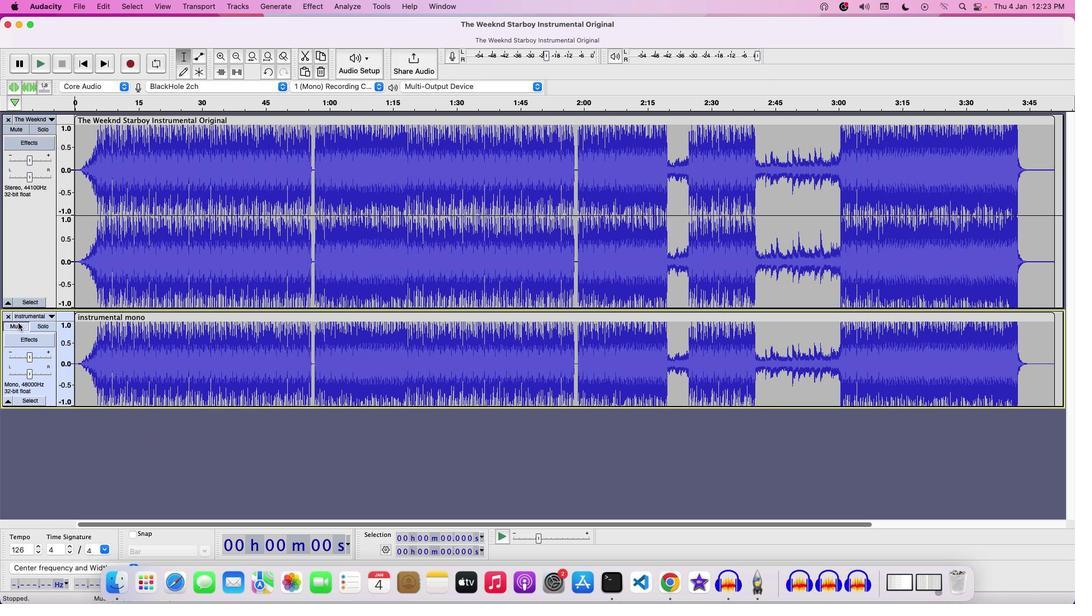 
Action: Mouse moved to (22, 326)
Screenshot: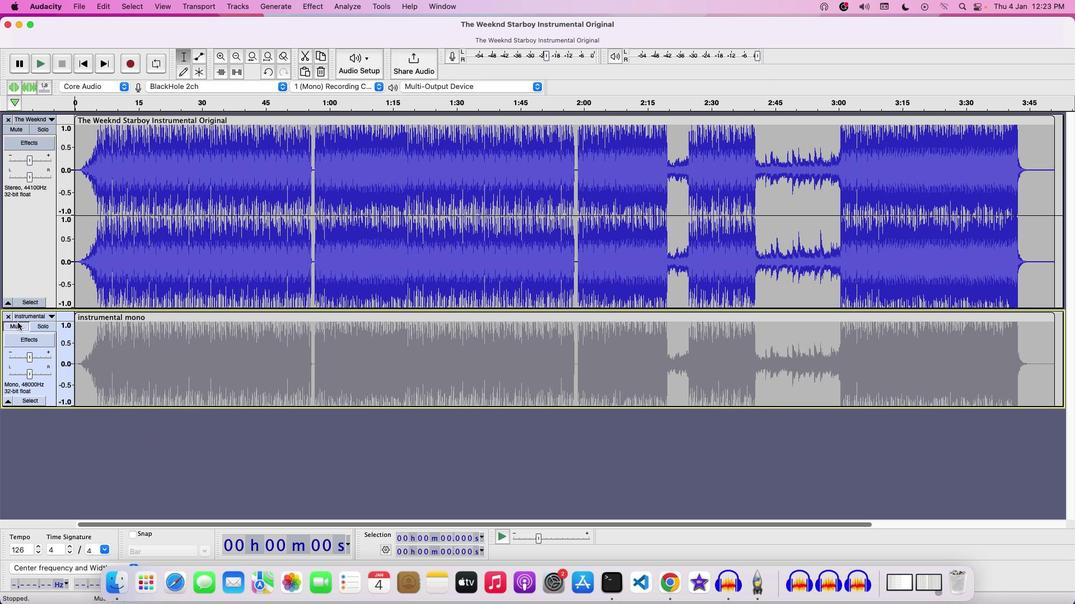 
Action: Key pressed Key.space
Screenshot: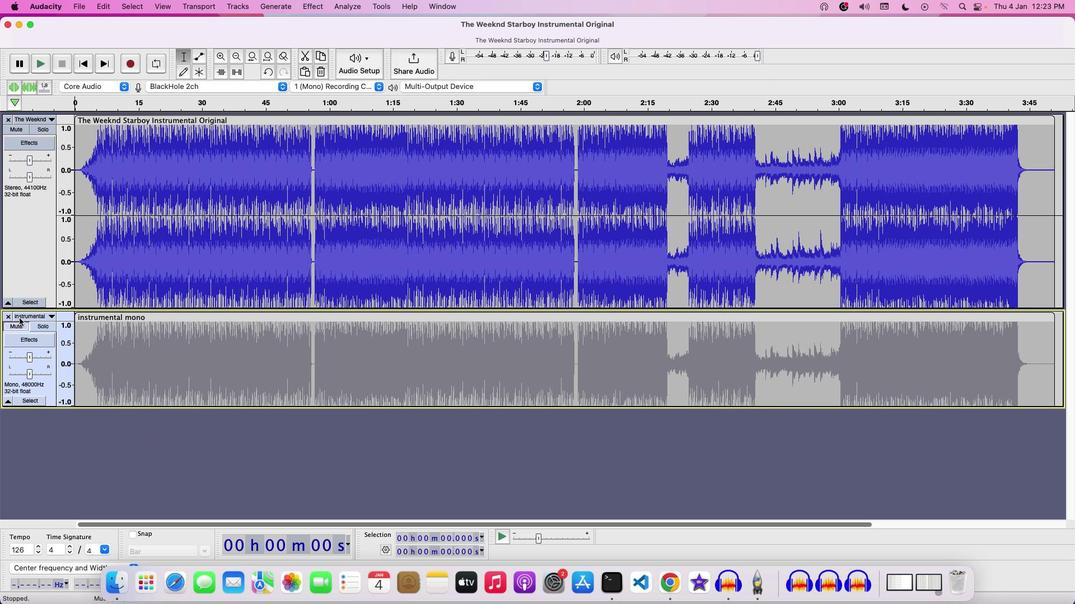 
Action: Mouse moved to (33, 179)
Screenshot: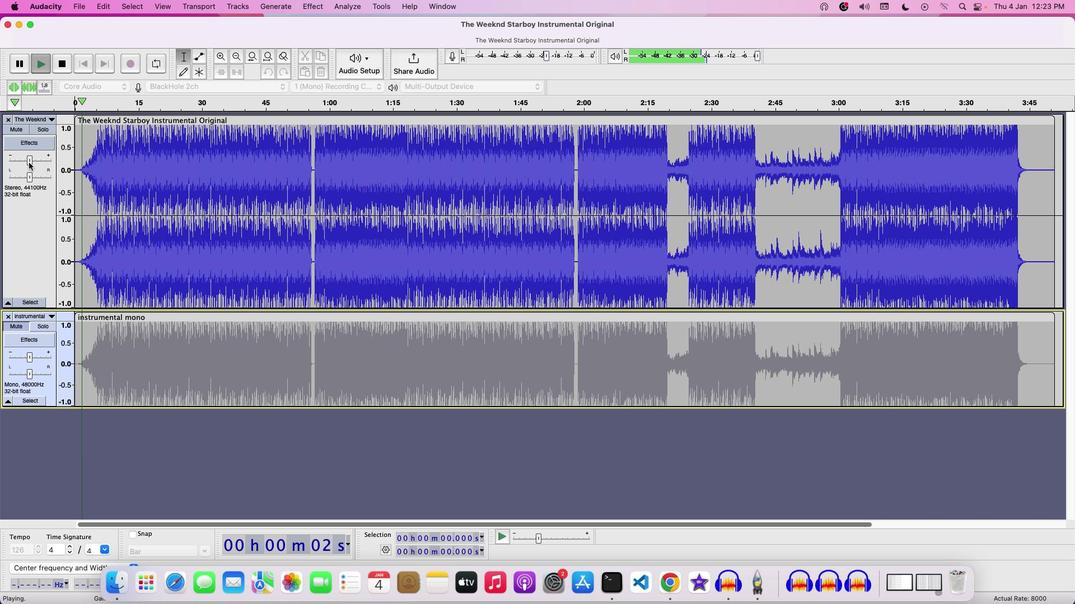 
Action: Mouse pressed left at (33, 179)
Screenshot: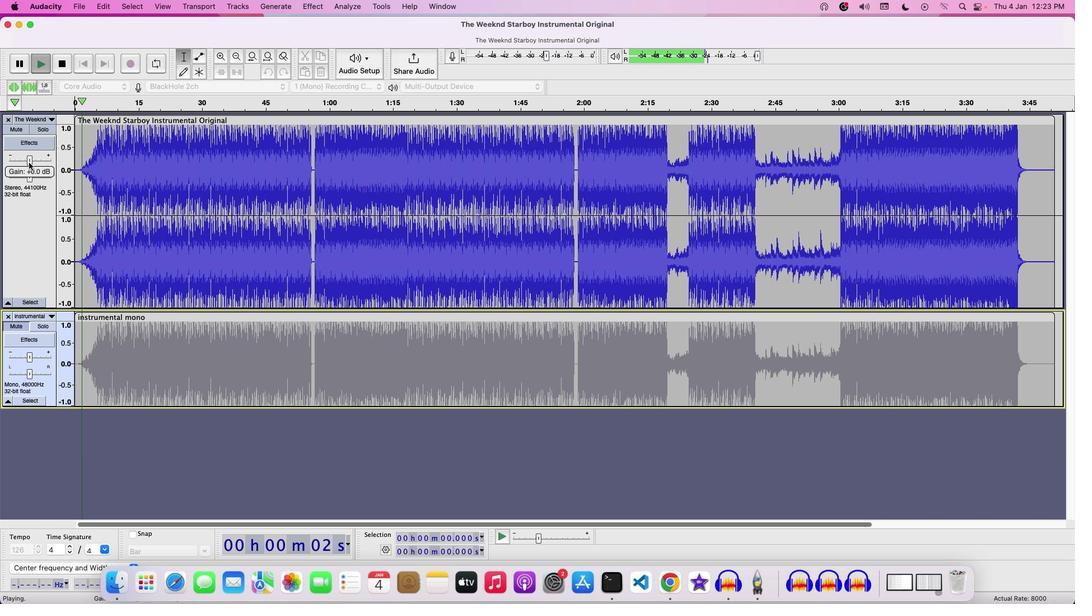 
Action: Mouse moved to (33, 356)
Screenshot: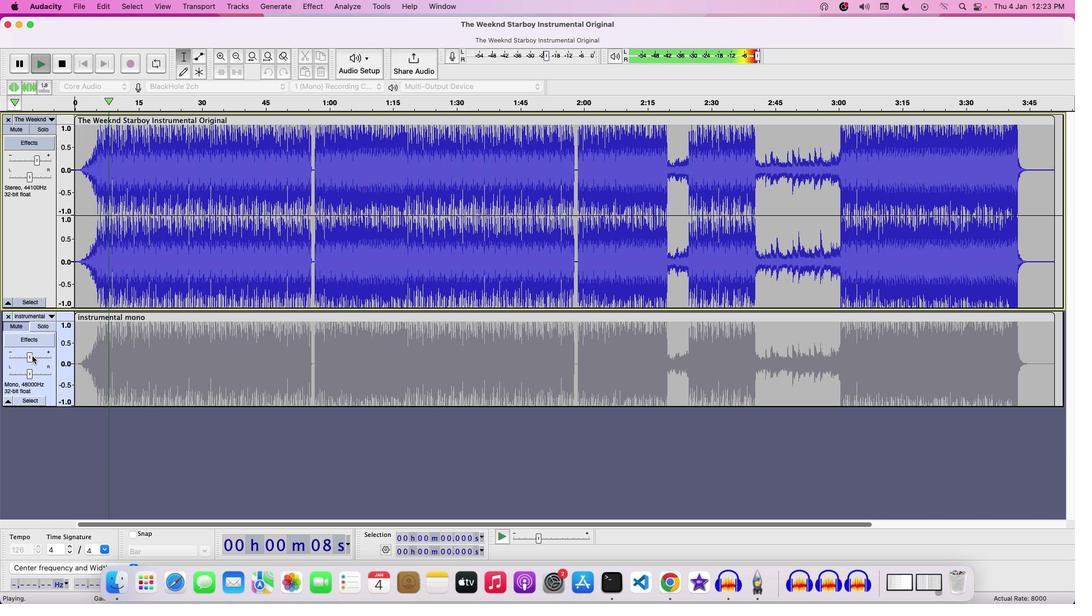 
Action: Mouse pressed left at (33, 356)
Screenshot: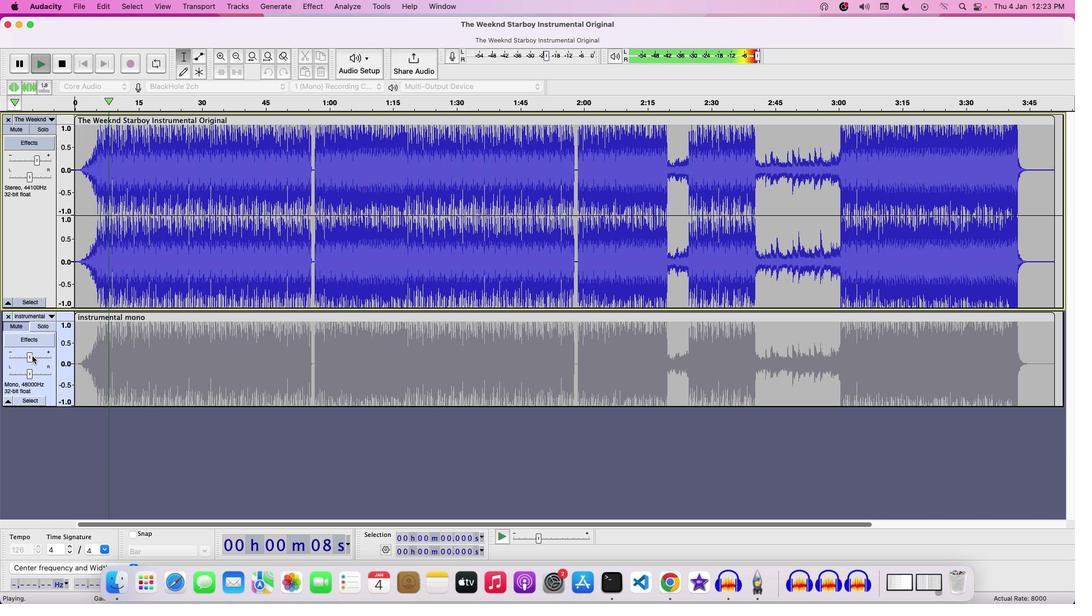
Action: Mouse moved to (21, 328)
Screenshot: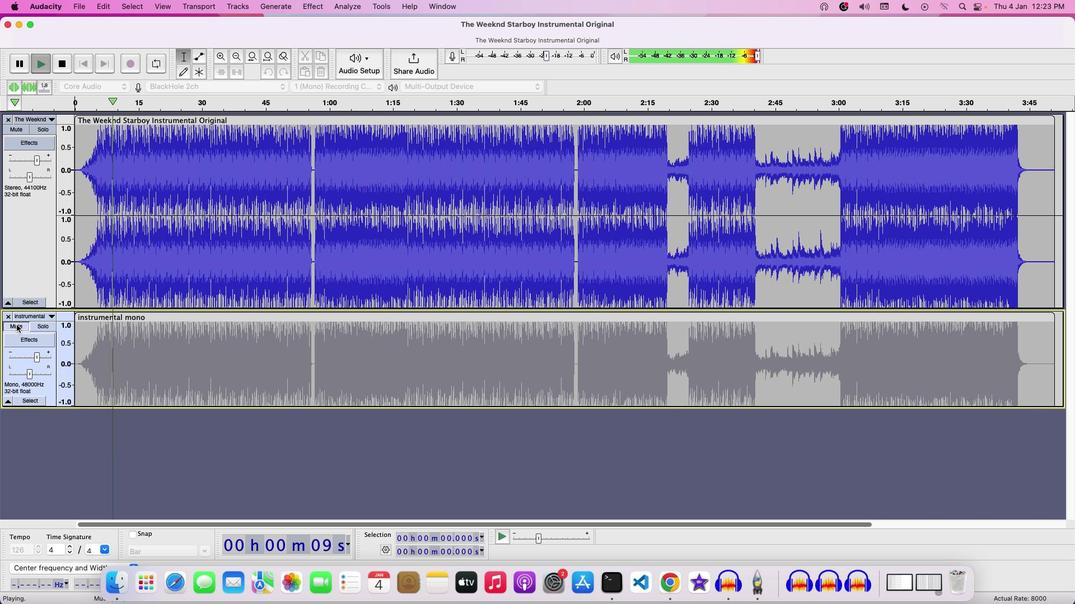 
Action: Mouse pressed left at (21, 328)
Screenshot: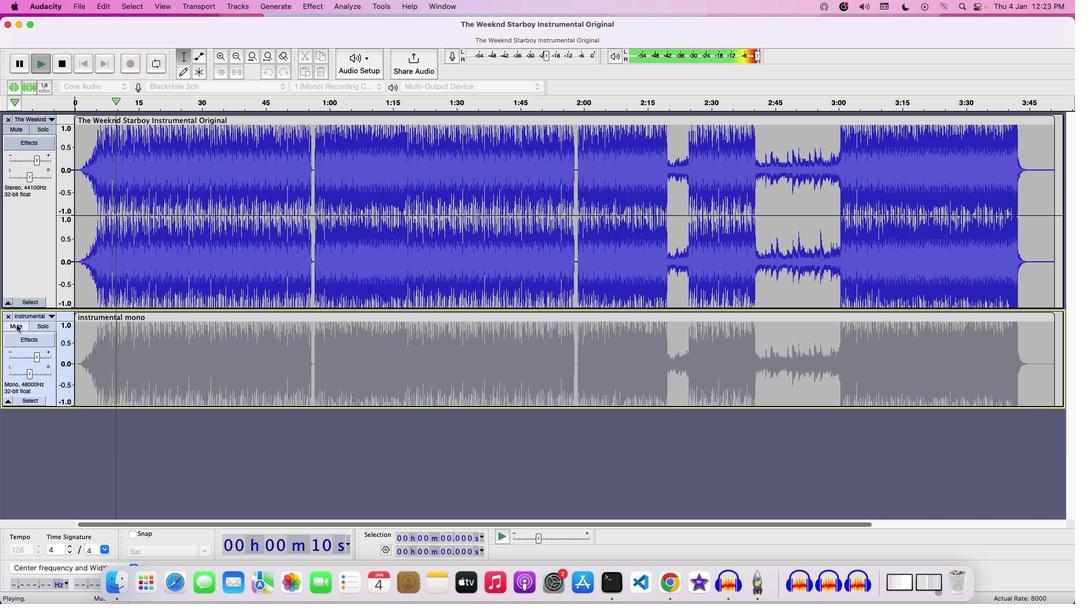 
Action: Mouse moved to (22, 151)
Screenshot: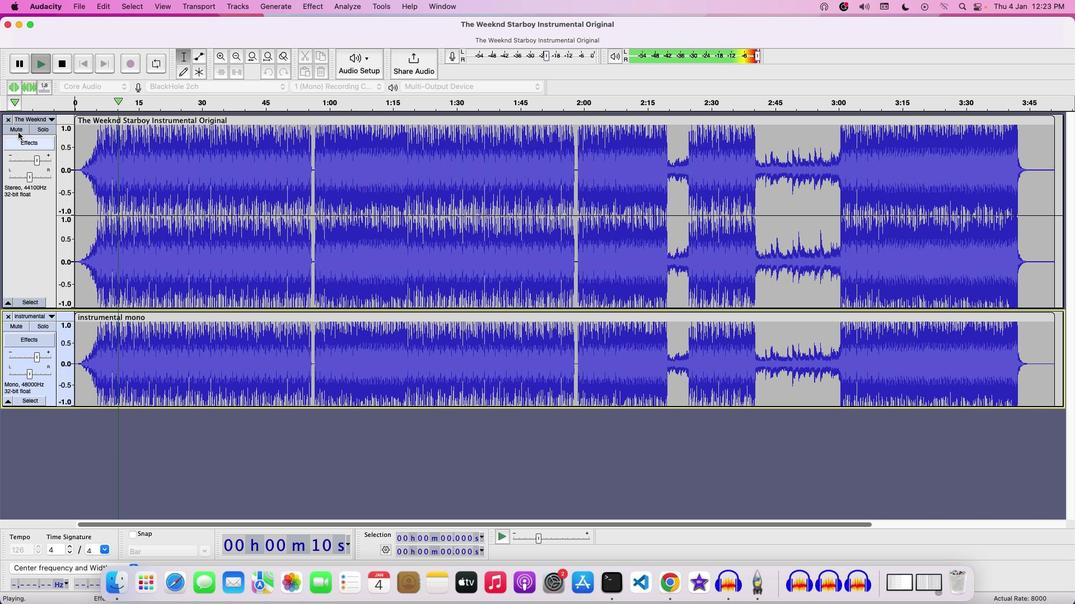 
Action: Mouse pressed left at (22, 151)
Screenshot: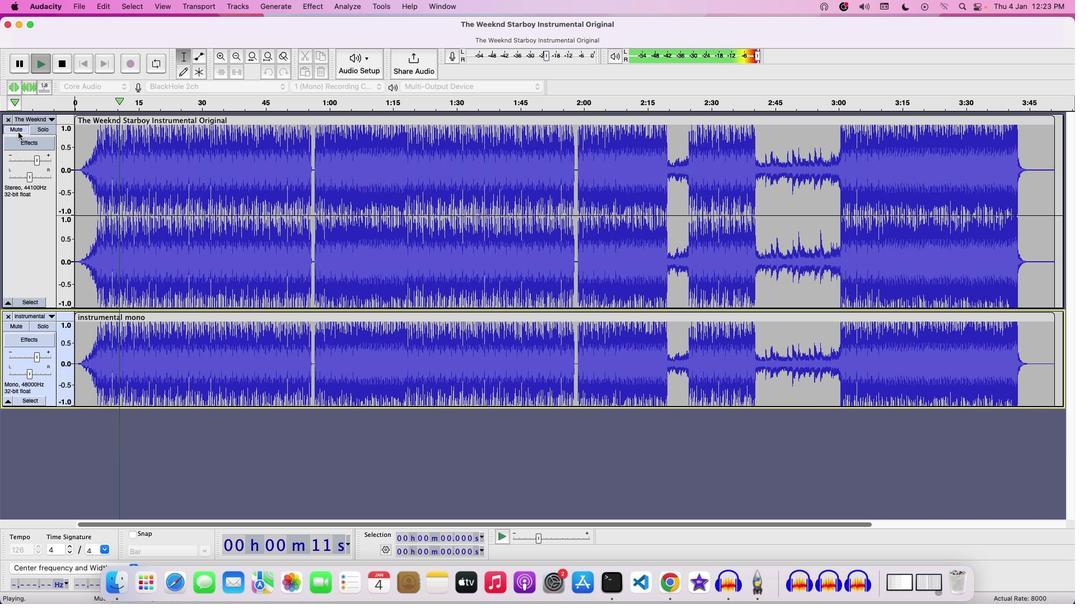 
Action: Mouse moved to (22, 150)
Screenshot: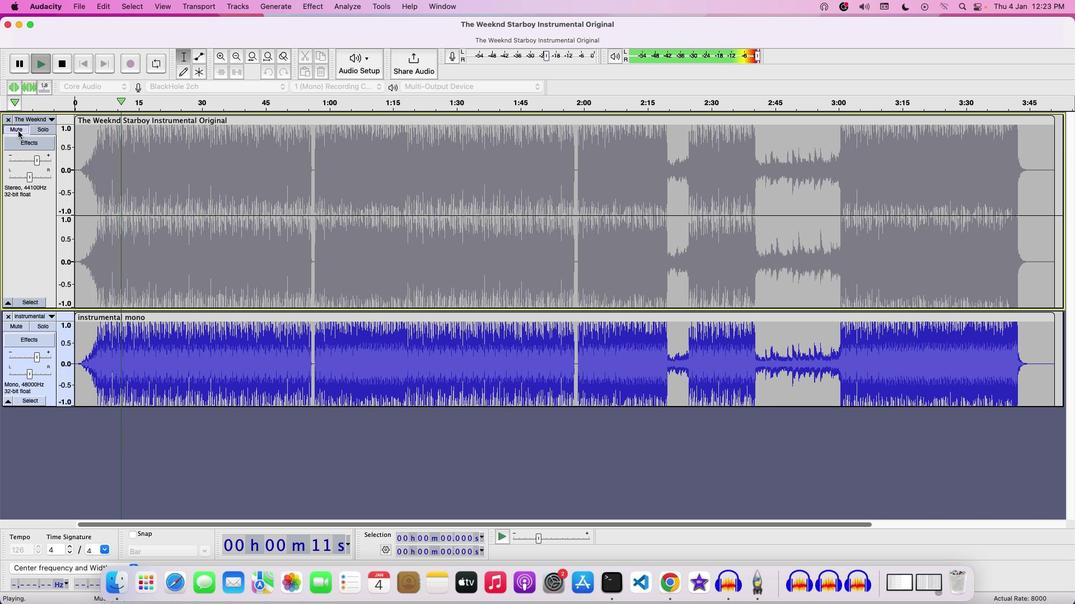 
Action: Mouse pressed left at (22, 150)
Screenshot: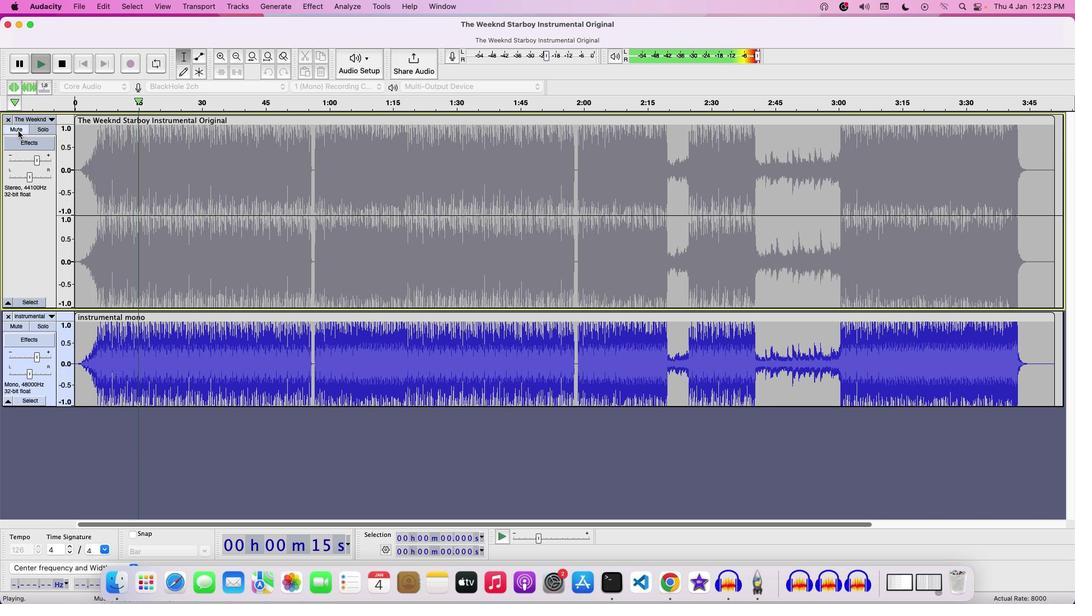 
Action: Mouse moved to (23, 329)
Screenshot: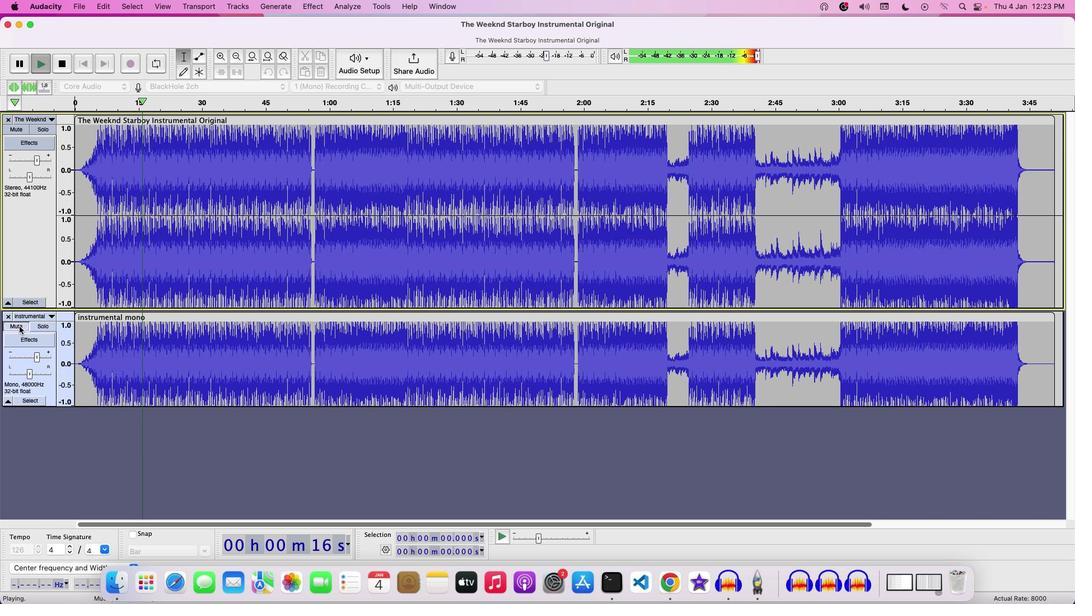 
Action: Mouse pressed left at (23, 329)
Screenshot: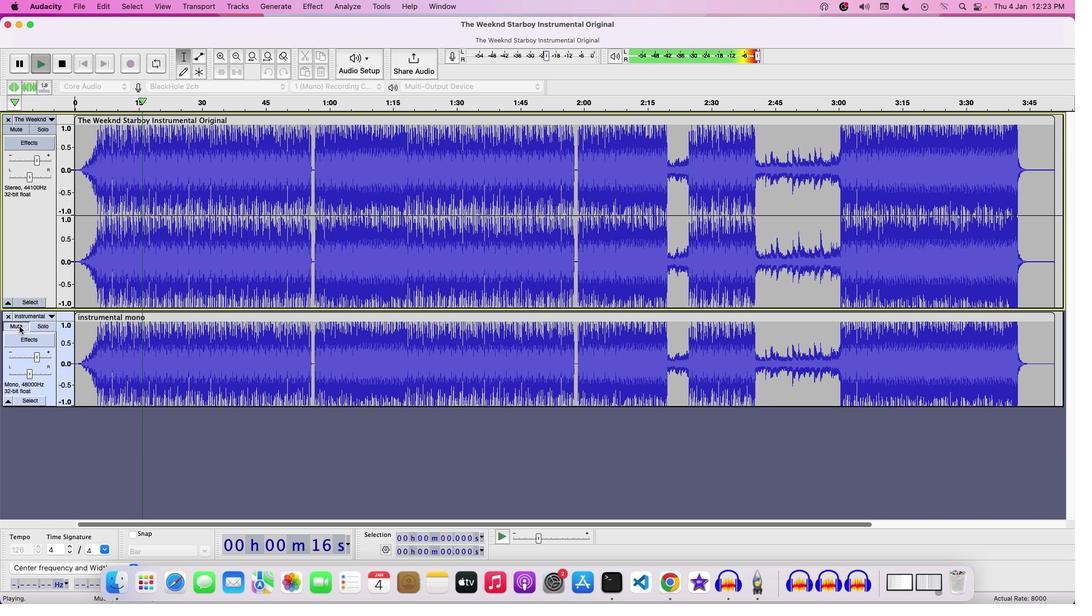 
Action: Mouse pressed left at (23, 329)
Screenshot: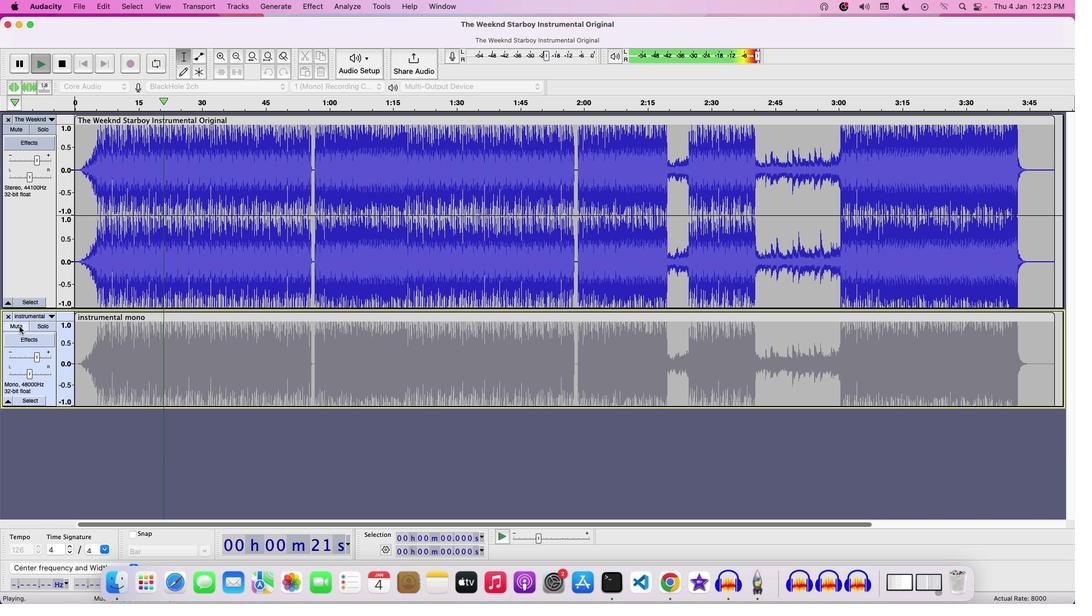 
Action: Mouse moved to (26, 151)
Screenshot: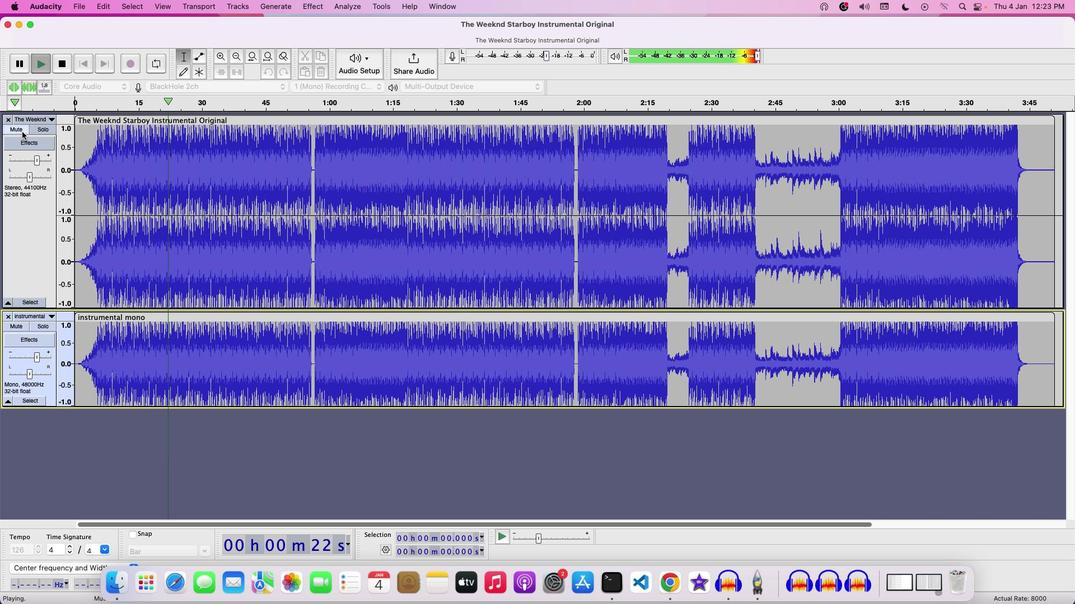 
Action: Mouse pressed left at (26, 151)
Screenshot: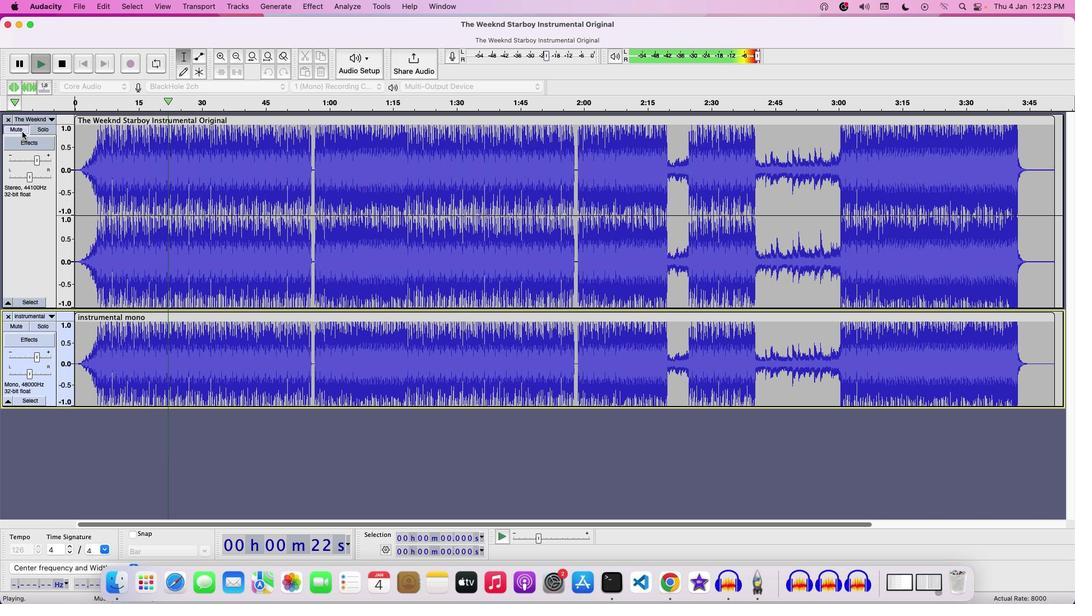 
Action: Mouse moved to (22, 328)
Screenshot: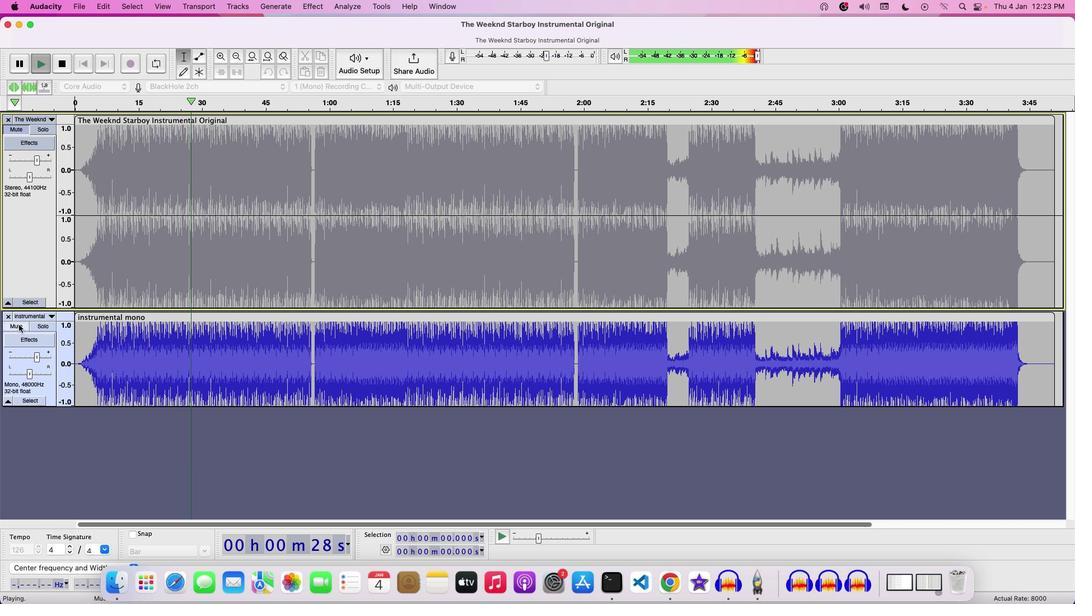 
Action: Mouse pressed left at (22, 328)
Screenshot: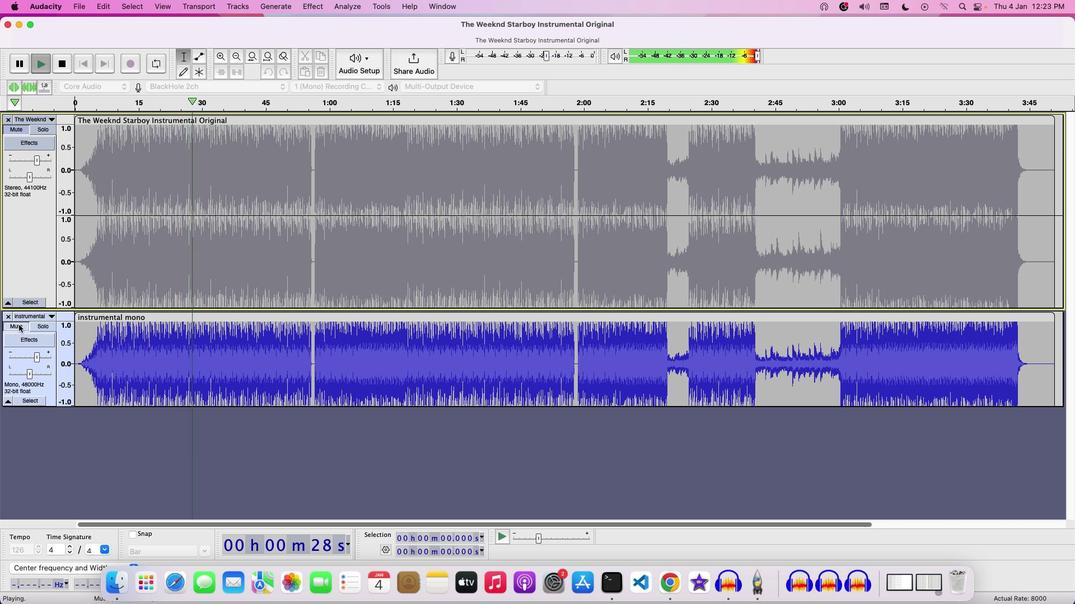 
Action: Mouse moved to (22, 148)
Screenshot: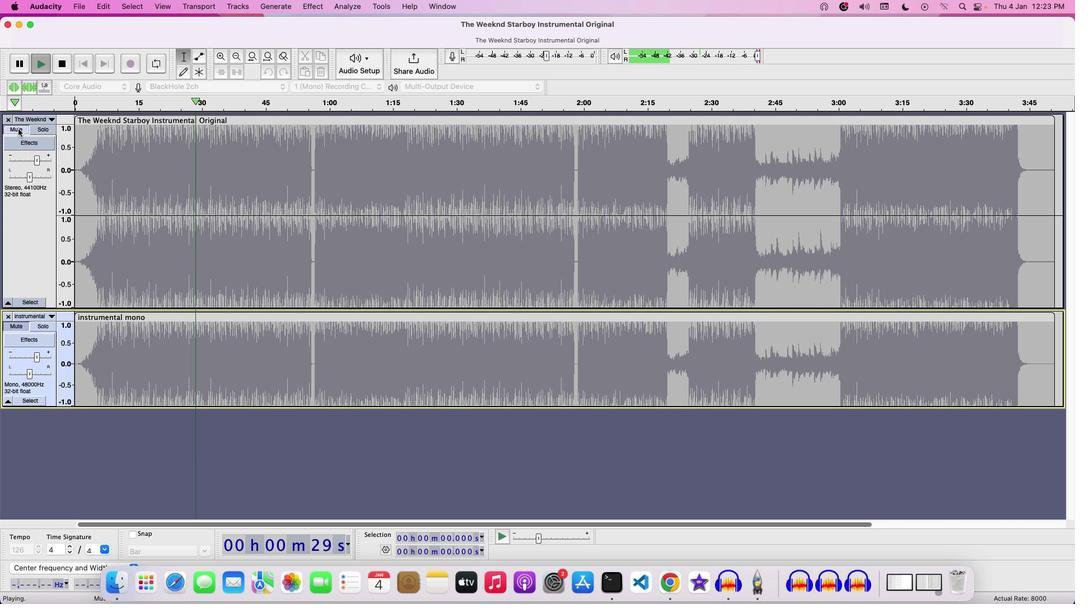 
Action: Mouse pressed left at (22, 148)
Screenshot: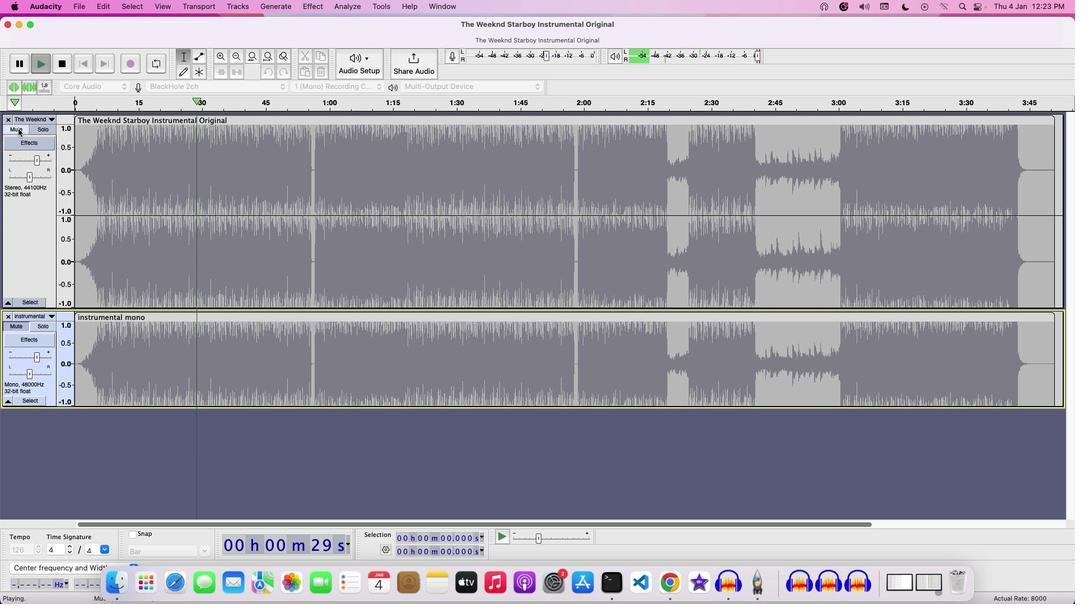 
Action: Mouse pressed left at (22, 148)
Screenshot: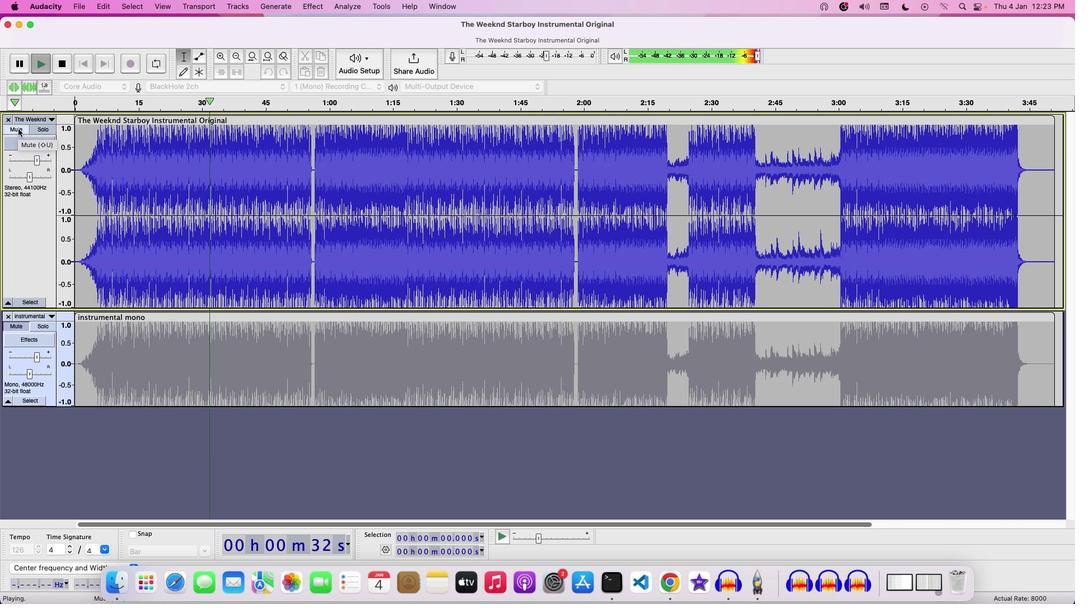 
Action: Mouse moved to (22, 331)
Screenshot: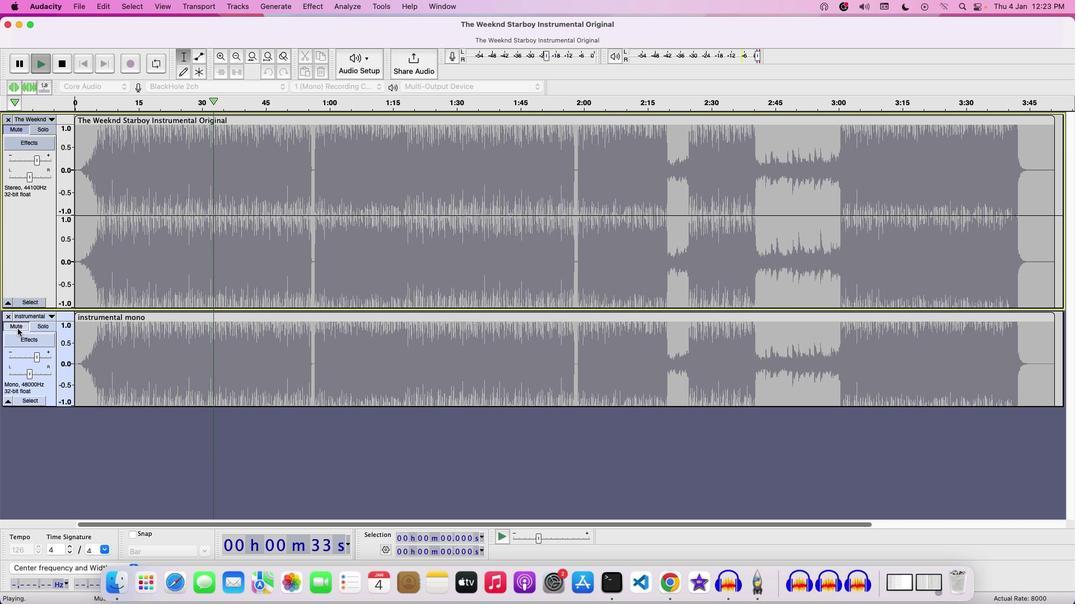 
Action: Mouse pressed left at (22, 331)
Screenshot: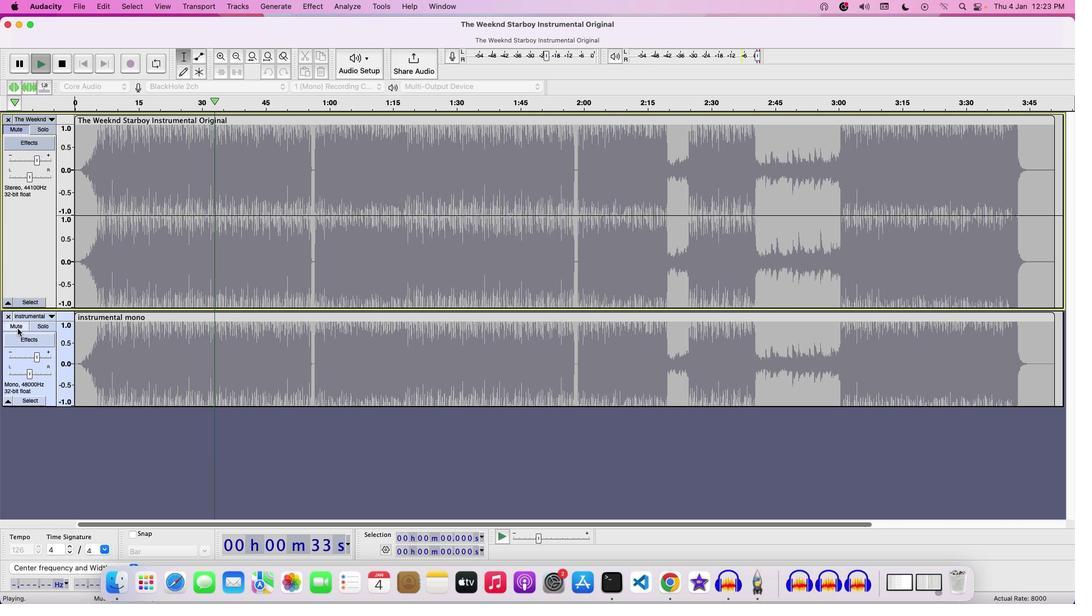 
Action: Mouse pressed left at (22, 331)
Screenshot: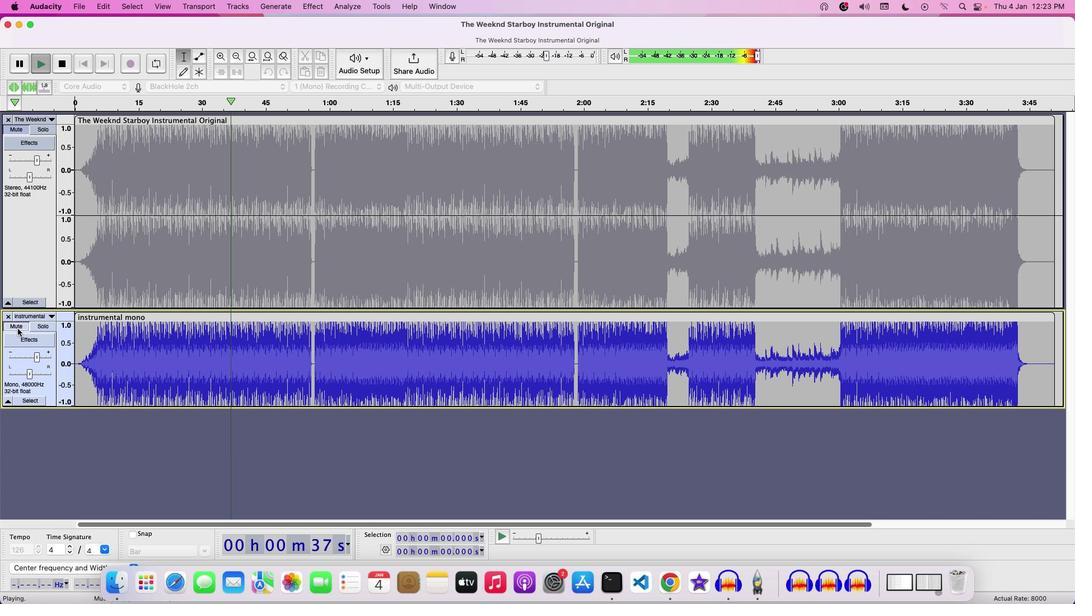 
Action: Mouse moved to (20, 144)
Screenshot: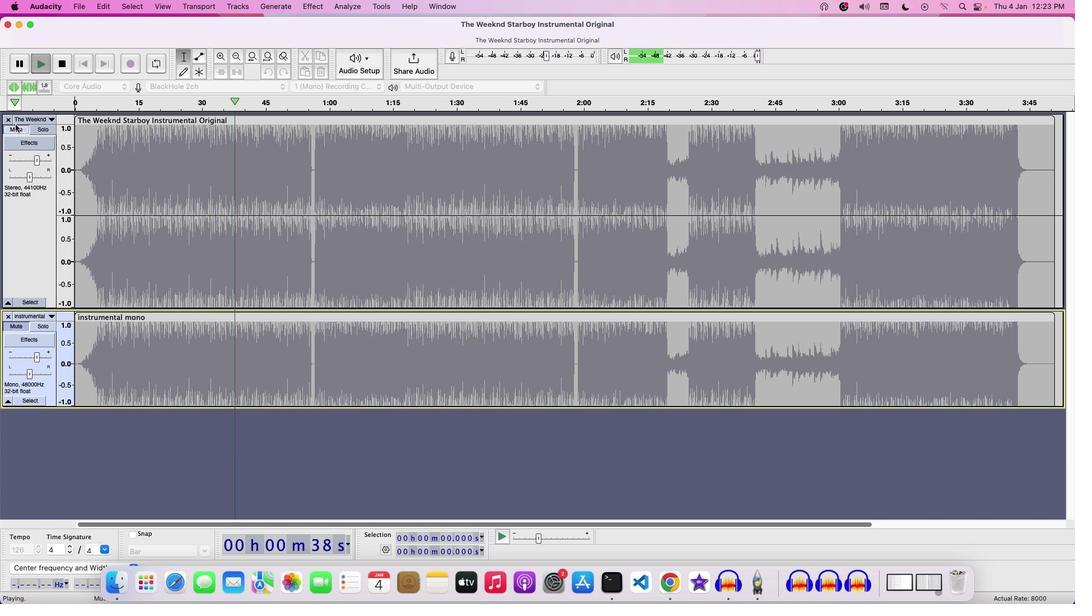 
Action: Mouse pressed left at (20, 144)
Screenshot: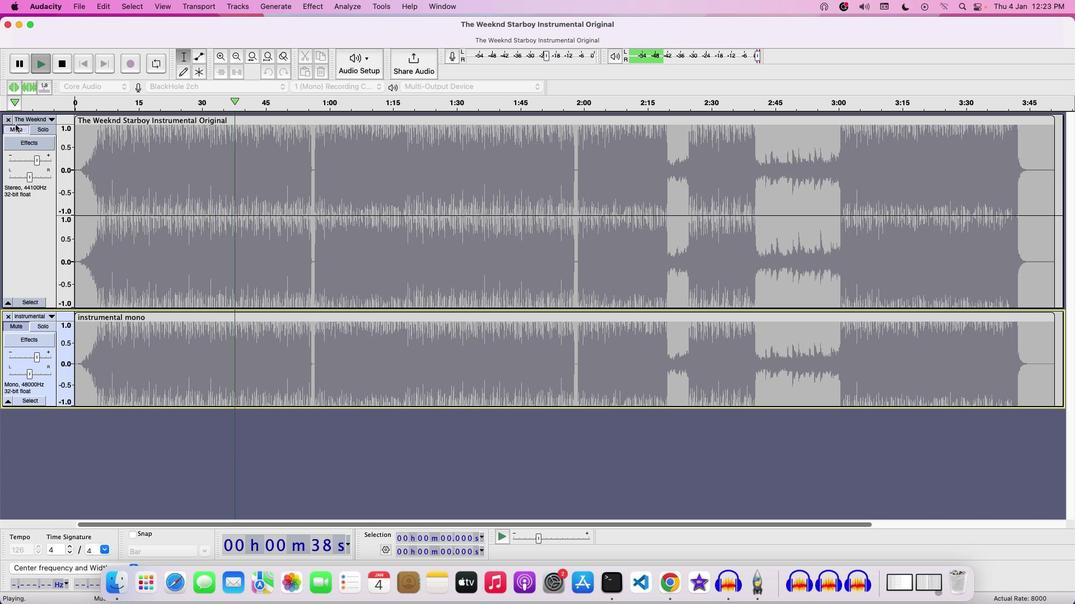 
Action: Mouse moved to (49, 333)
Screenshot: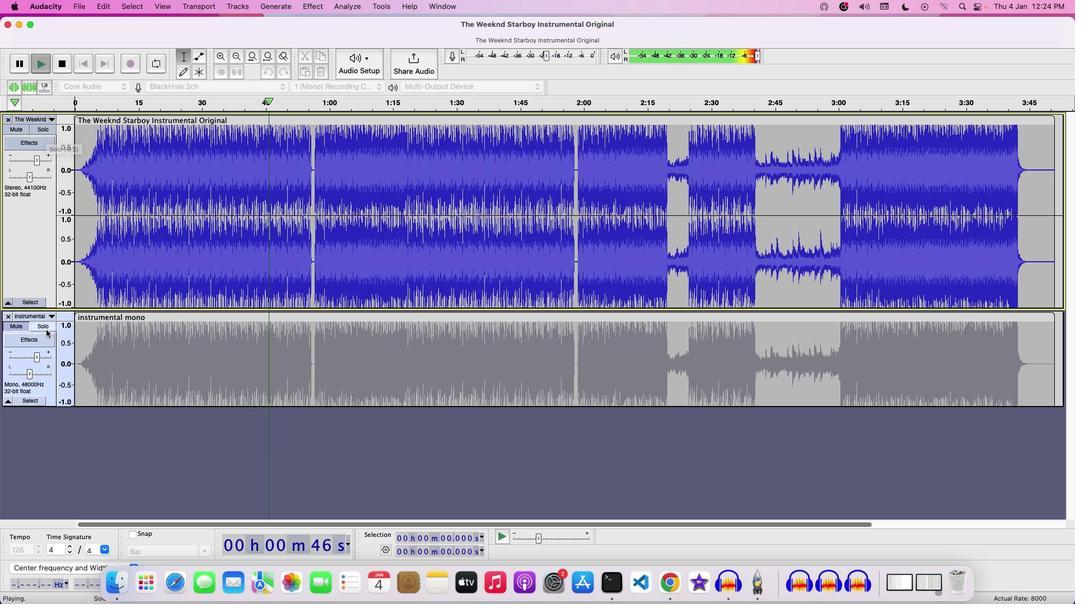 
Action: Mouse pressed left at (49, 333)
Screenshot: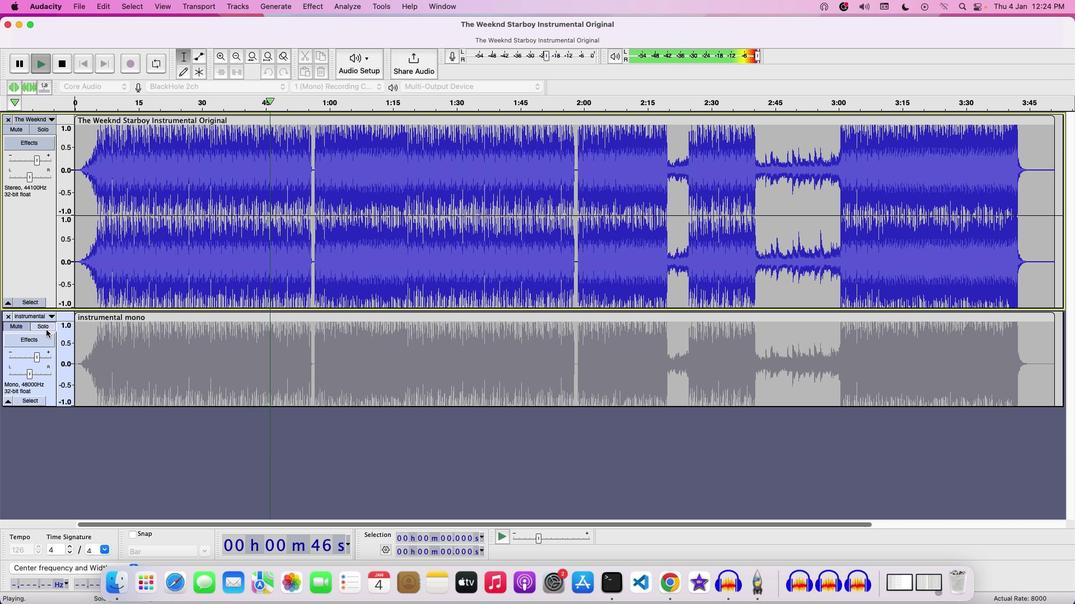 
Action: Mouse moved to (44, 150)
Screenshot: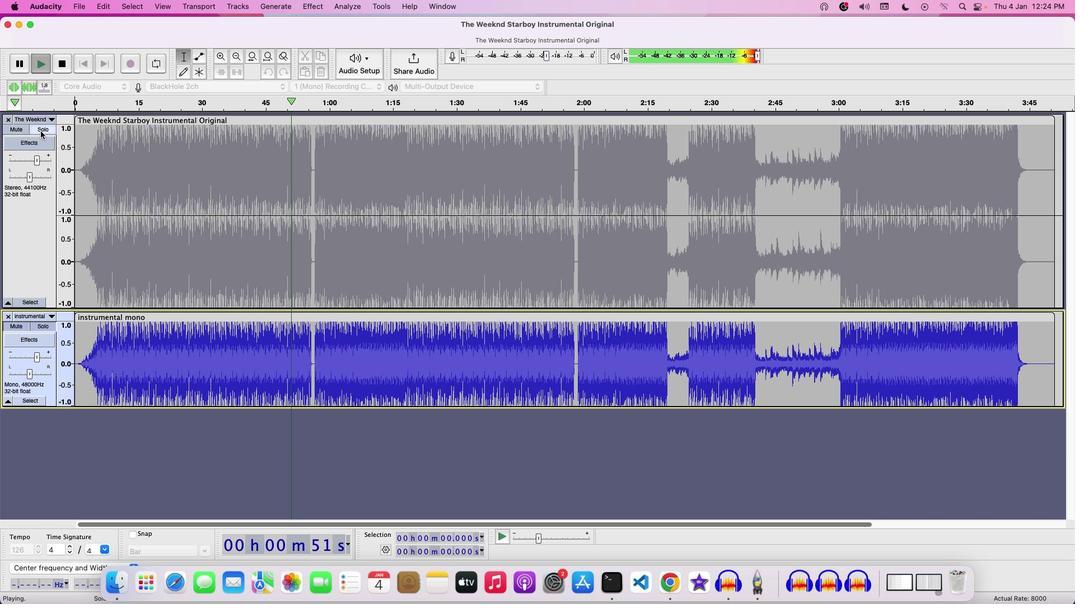 
Action: Mouse pressed left at (44, 150)
Screenshot: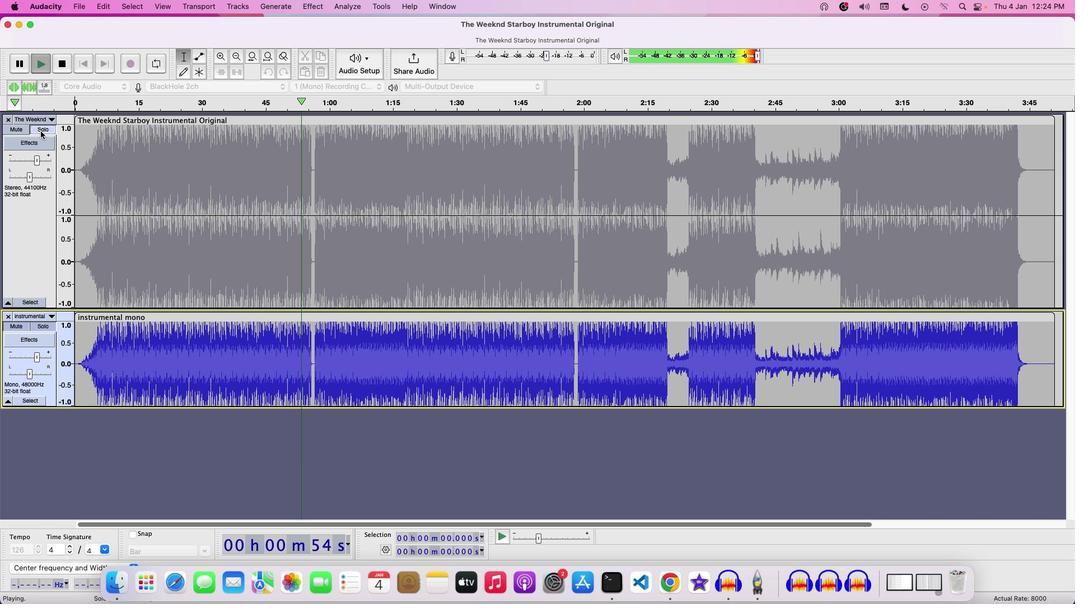 
Action: Mouse moved to (214, 232)
Screenshot: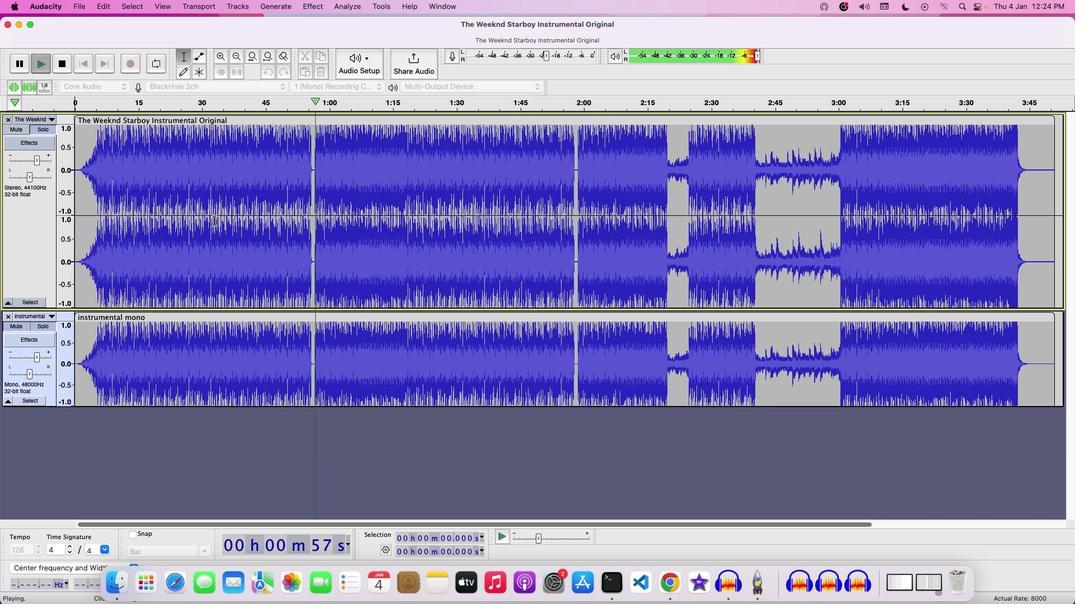 
Action: Key pressed Key.space
Screenshot: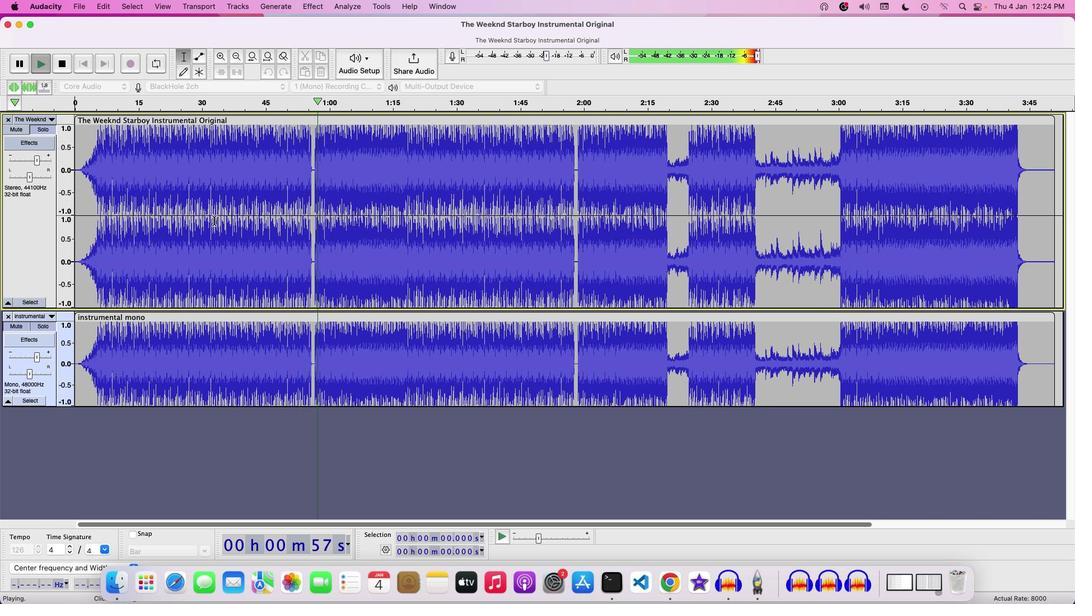 
Action: Mouse moved to (84, 32)
Screenshot: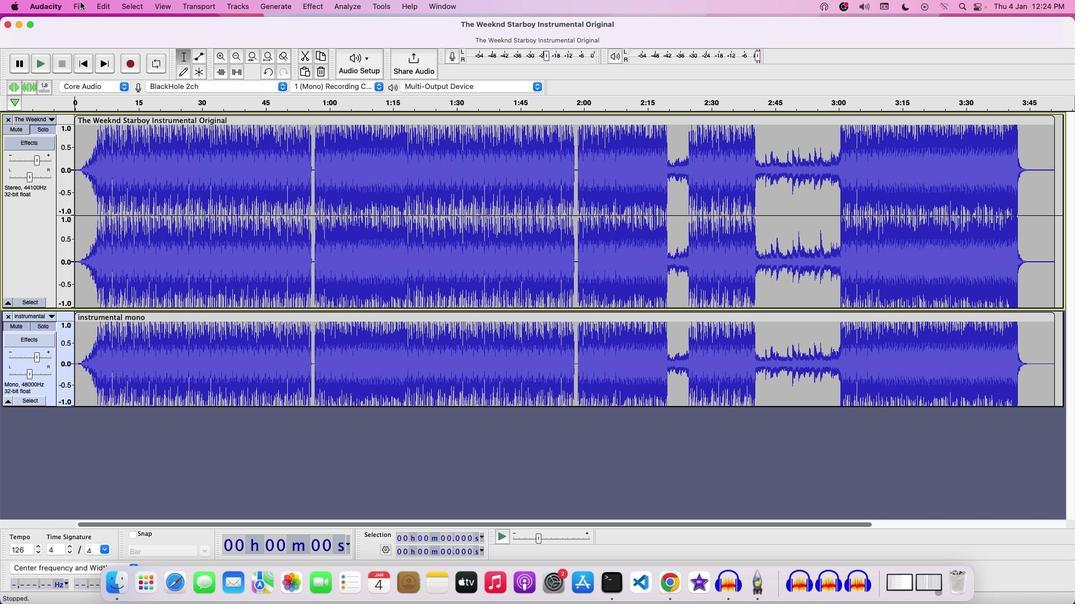 
Action: Mouse pressed left at (84, 32)
Screenshot: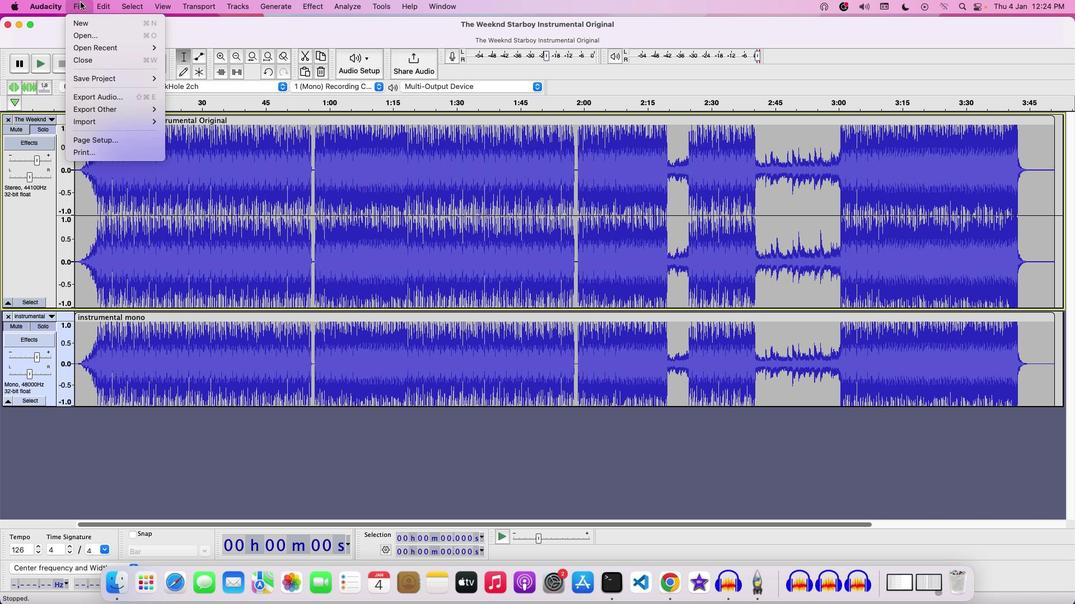 
Action: Mouse moved to (114, 101)
Screenshot: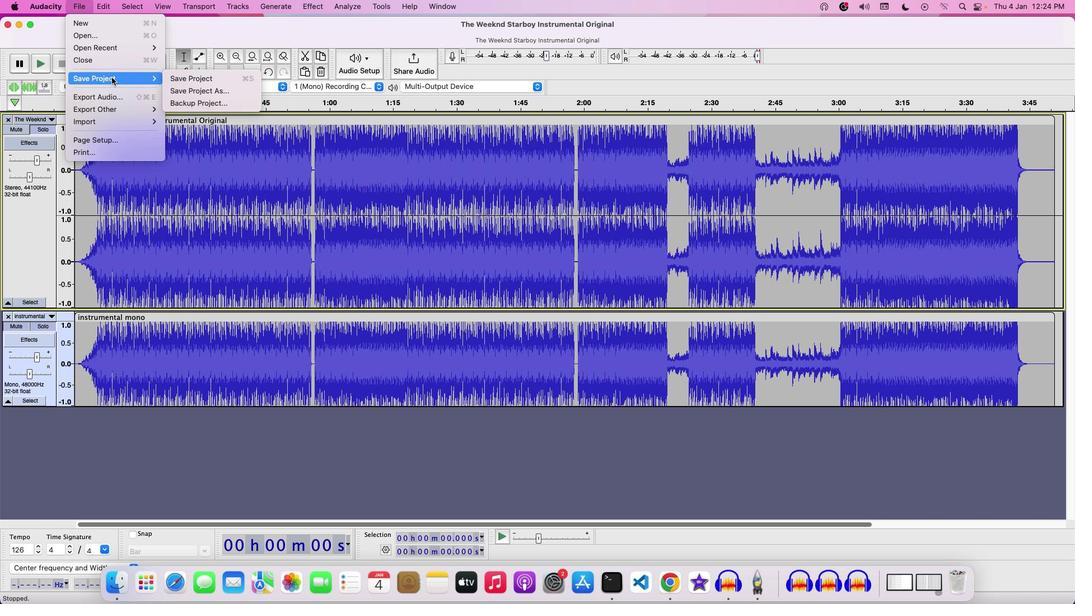 
Action: Mouse pressed left at (114, 101)
Screenshot: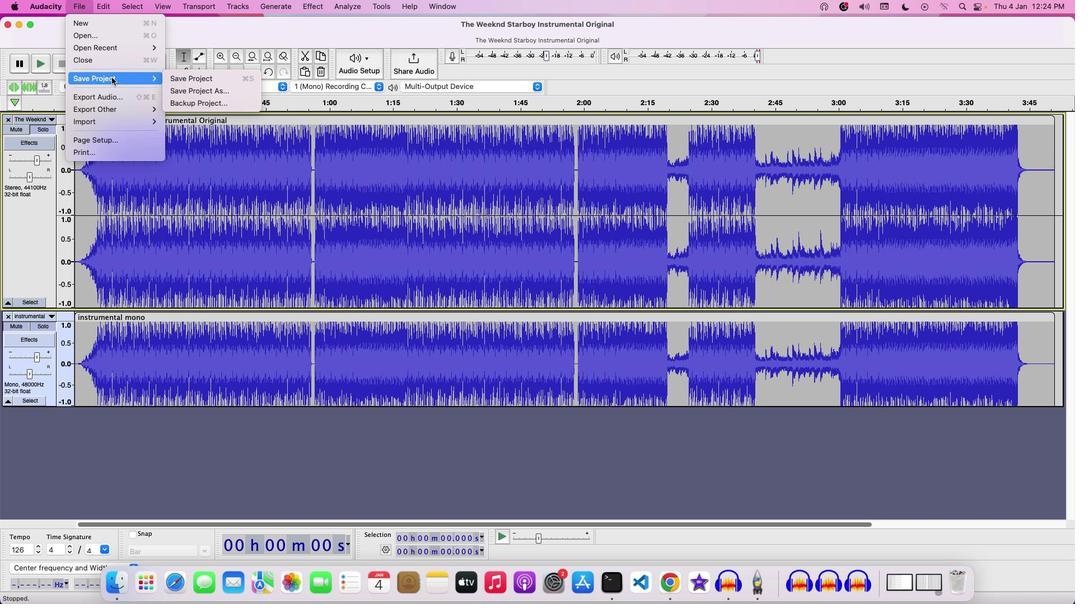 
Action: Mouse moved to (183, 99)
Screenshot: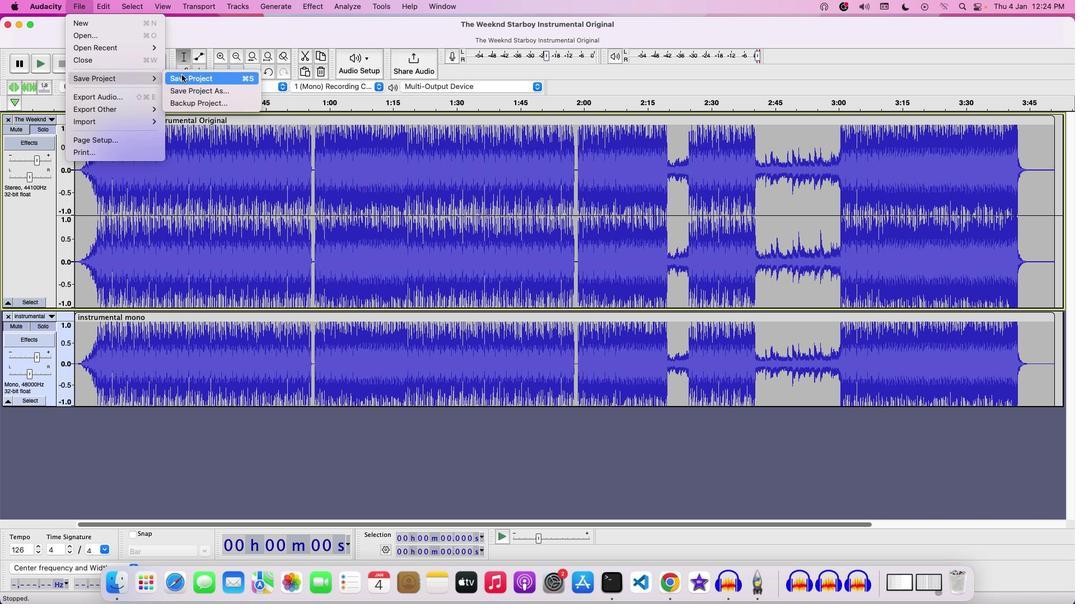 
Action: Mouse pressed left at (183, 99)
Screenshot: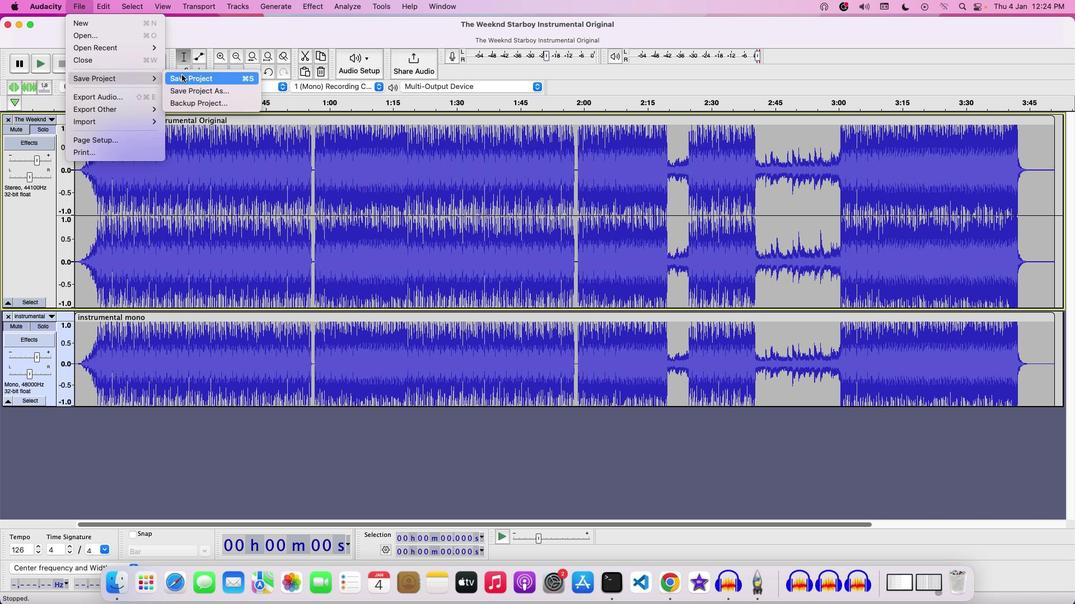 
Action: Mouse moved to (503, 215)
Screenshot: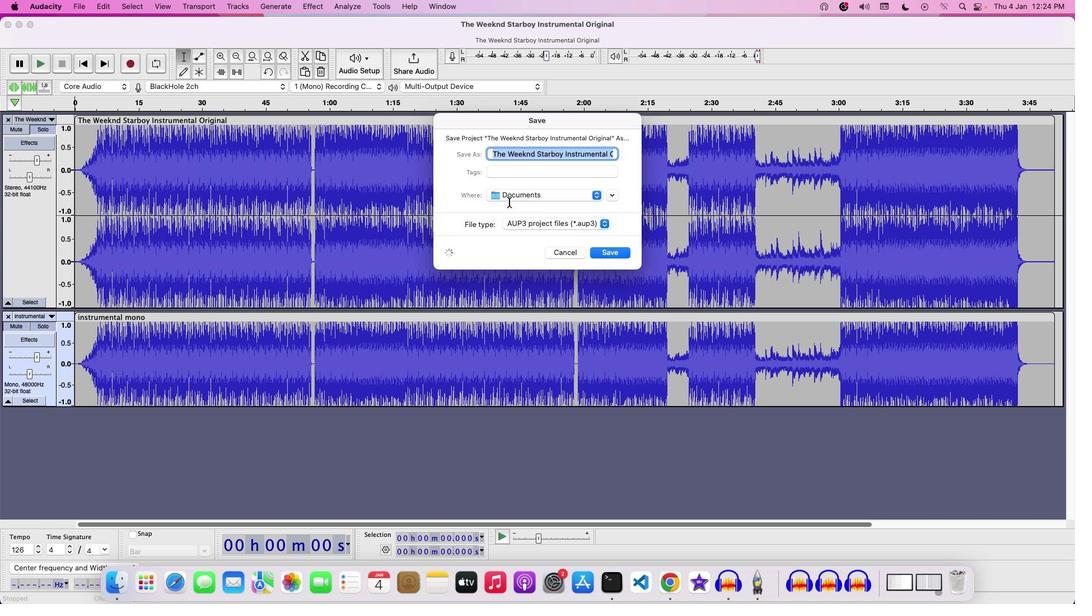 
Action: Key pressed Key.backspace'C''O''M''P''A''R''I''N''G'Key.space'S''T''E''R''E''O'Key.space'A''N''D'Key.space'N'Key.backspace'M''O''N''O'Key.space'M''I''X''E''D'
Screenshot: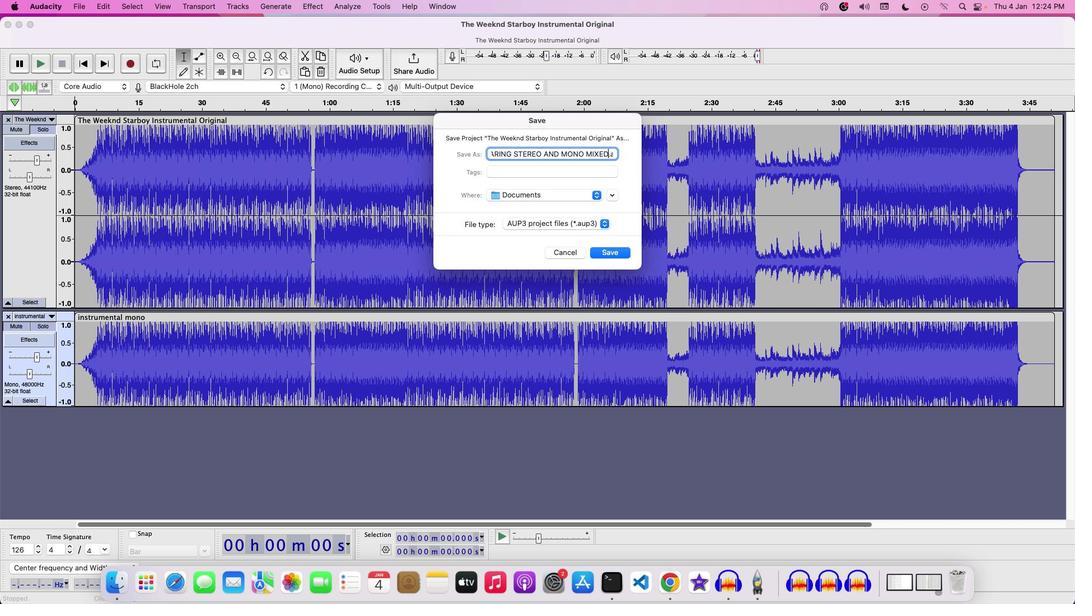 
Action: Mouse moved to (510, 215)
Screenshot: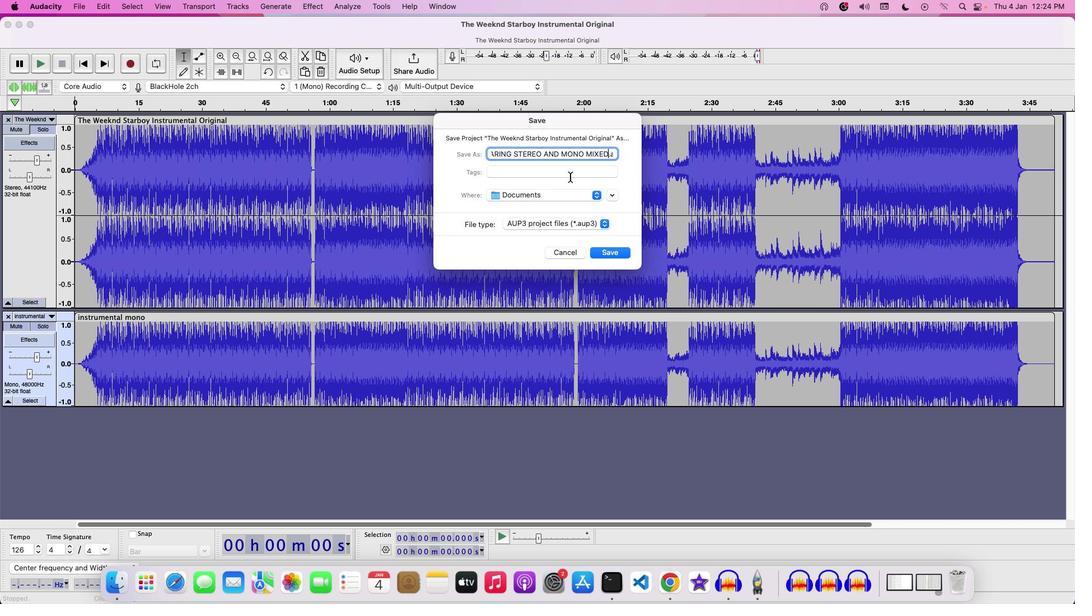 
Action: Mouse scrolled (510, 215) with delta (5, 29)
Screenshot: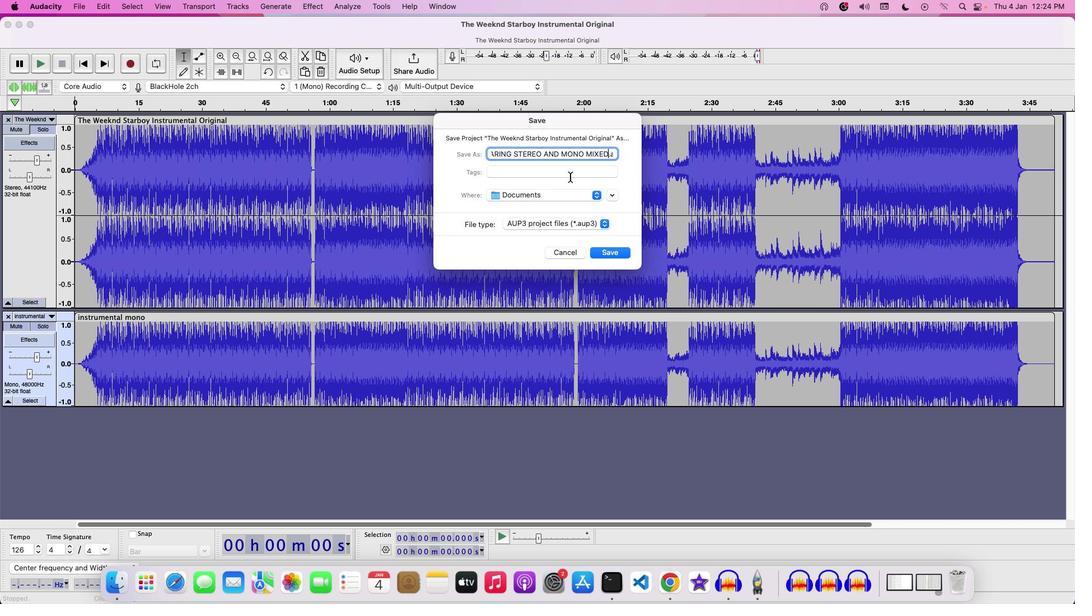 
Action: Mouse moved to (546, 204)
Screenshot: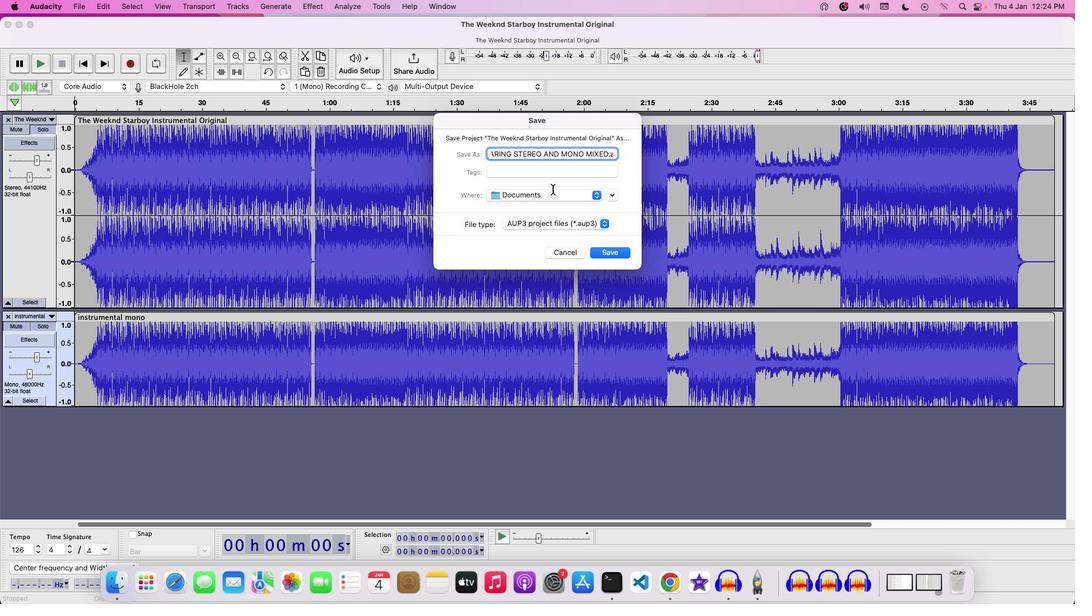 
Action: Key pressed Key.backspace'S'
Screenshot: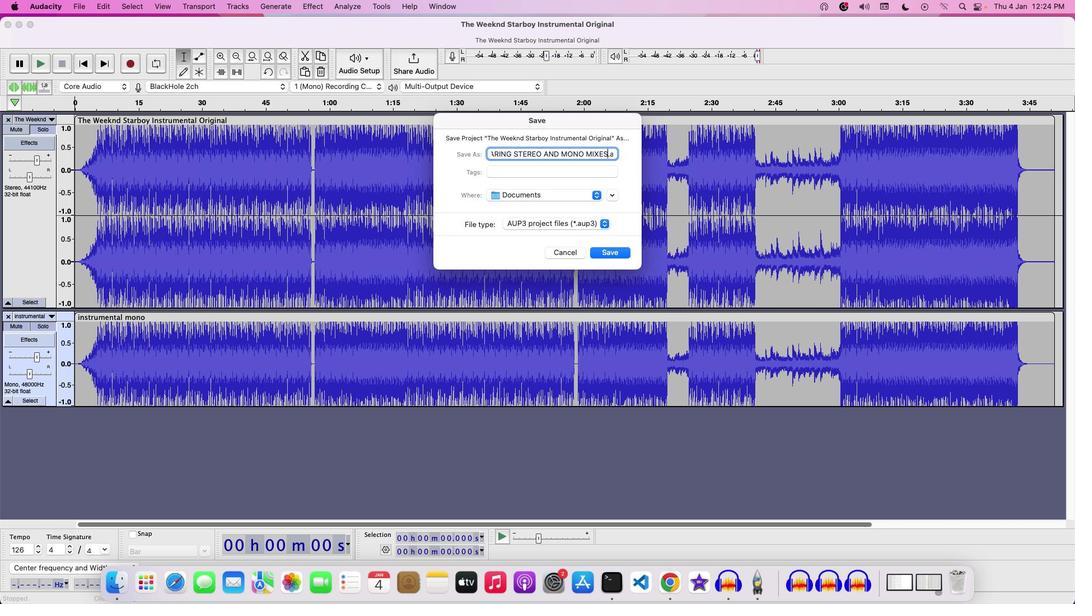 
Action: Mouse moved to (599, 257)
Screenshot: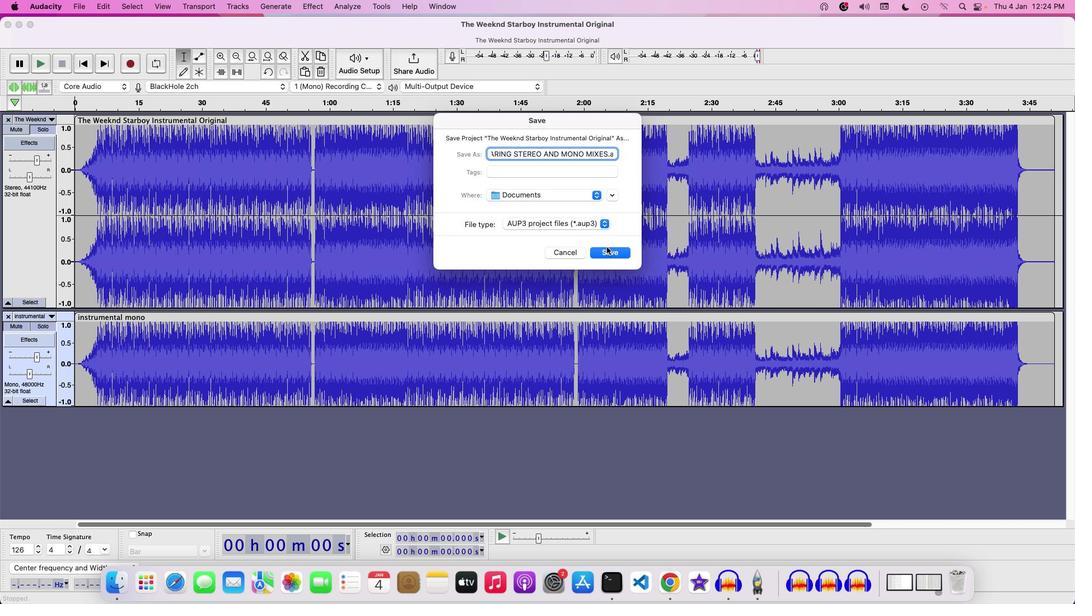 
Action: Mouse pressed left at (599, 257)
Screenshot: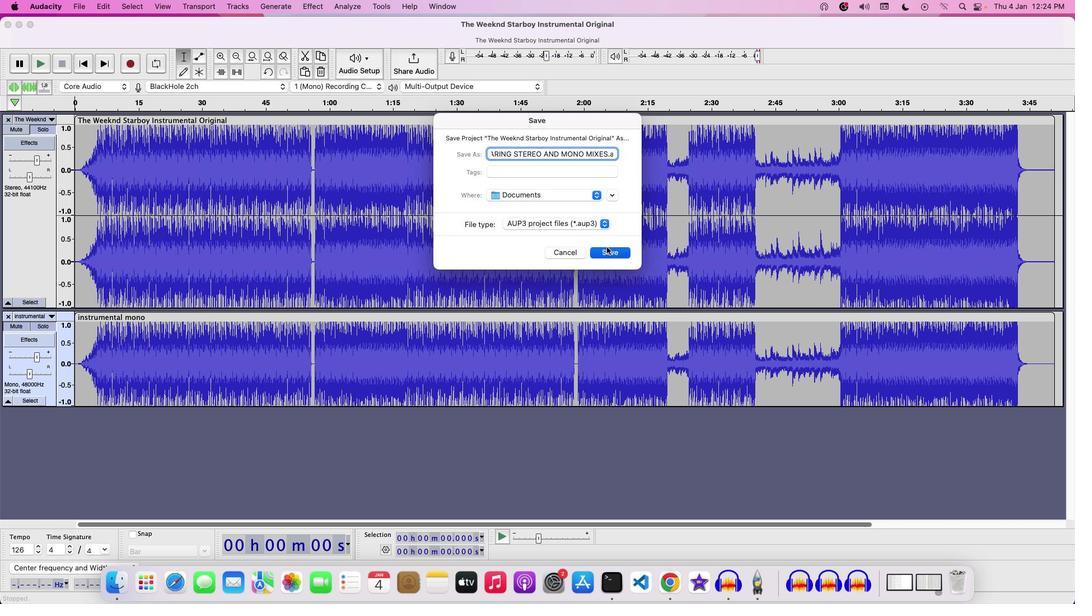 
